 Task: Look for space in Nevinnomyssk, Russia from 10th July, 2023 to 25th July, 2023 for 3 adults, 1 child in price range Rs.15000 to Rs.25000. Place can be shared room with 2 bedrooms having 3 beds and 2 bathrooms. Property type can be house, flat, guest house. Amenities needed are: wifi, TV, free parkinig on premises, gym, breakfast. Booking option can be shelf check-in. Required host language is English.
Action: Mouse moved to (441, 99)
Screenshot: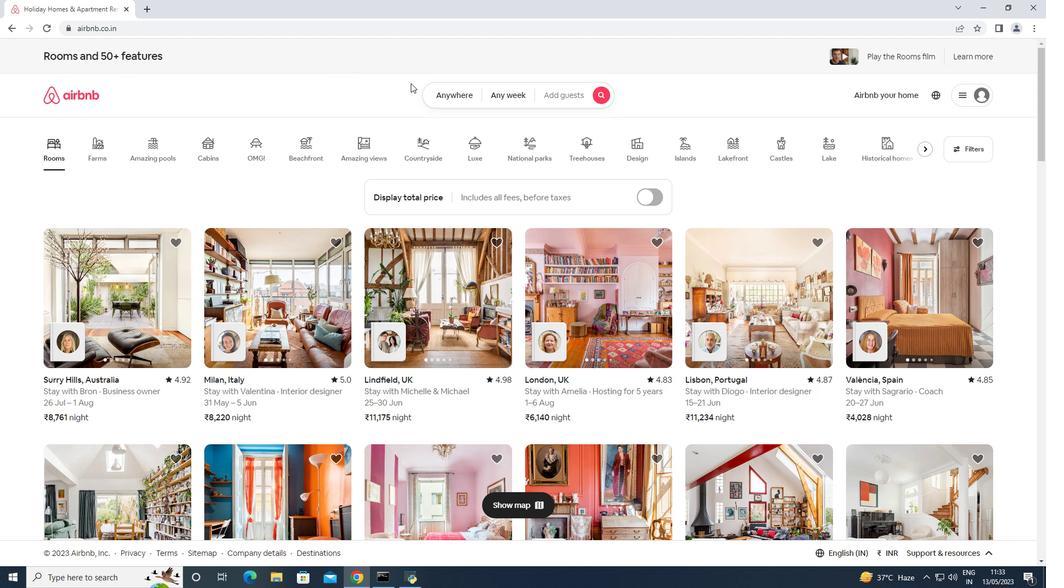 
Action: Mouse pressed left at (441, 99)
Screenshot: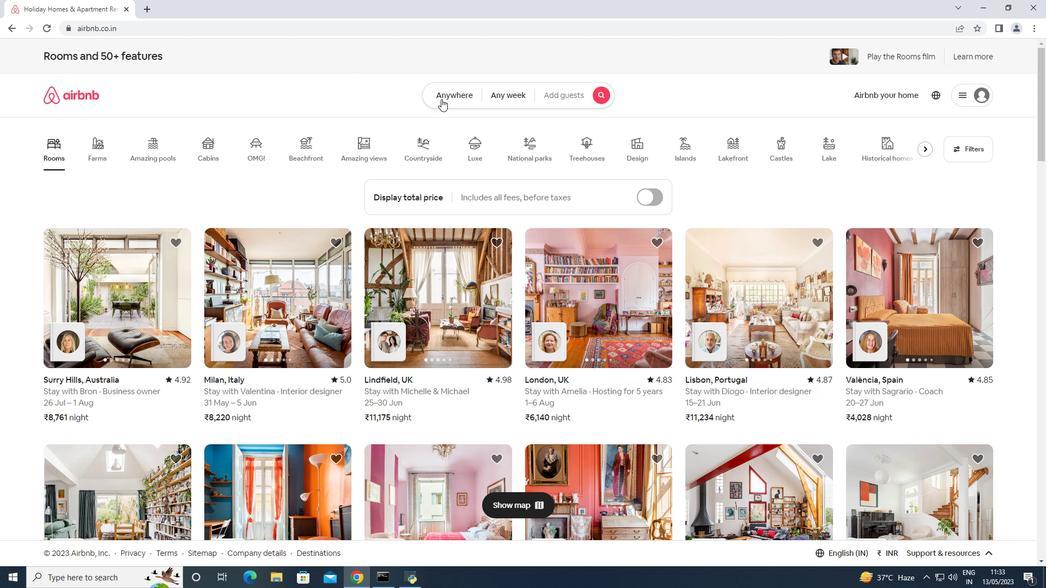 
Action: Mouse moved to (352, 133)
Screenshot: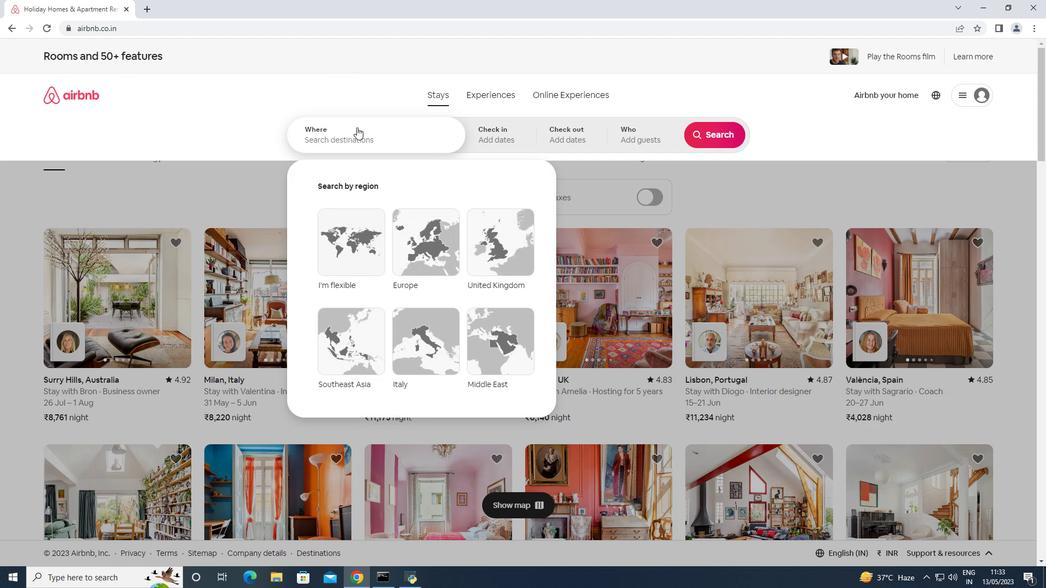 
Action: Mouse pressed left at (352, 133)
Screenshot: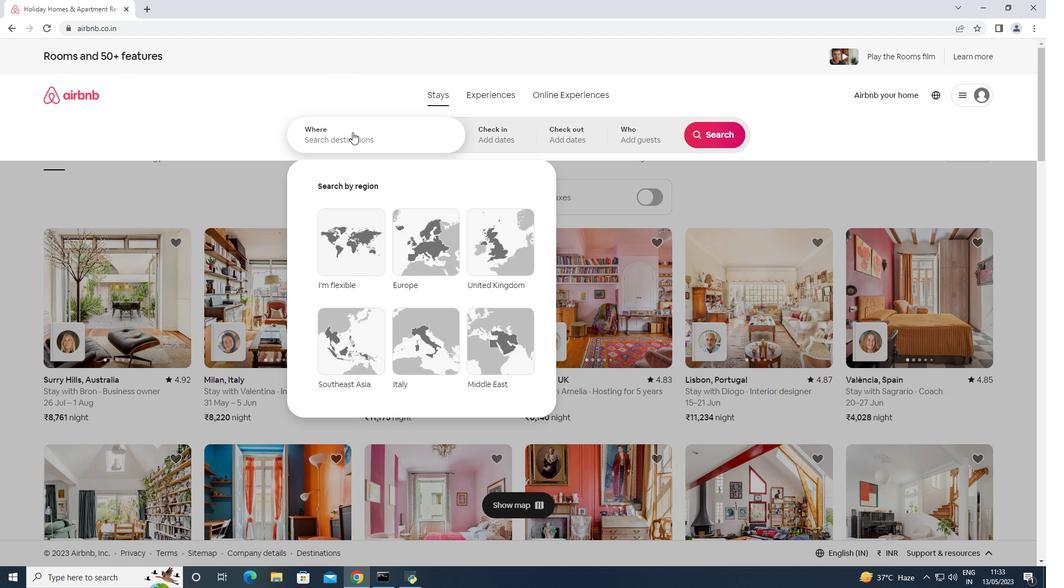 
Action: Mouse moved to (347, 133)
Screenshot: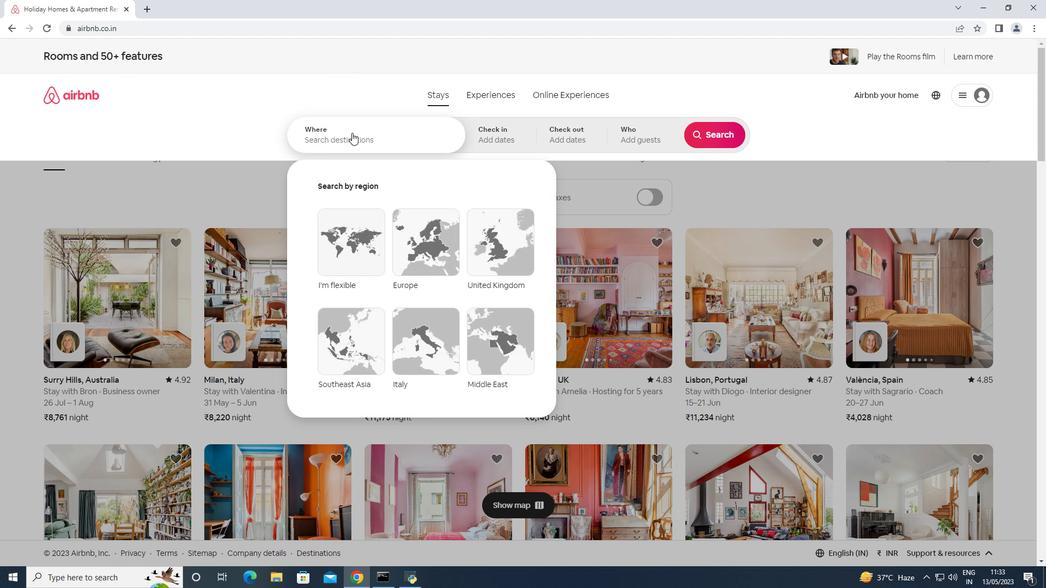 
Action: Key pressed <Key.shift>Nevinnomyssk,<Key.space><Key.shift>Russia<Key.enter>
Screenshot: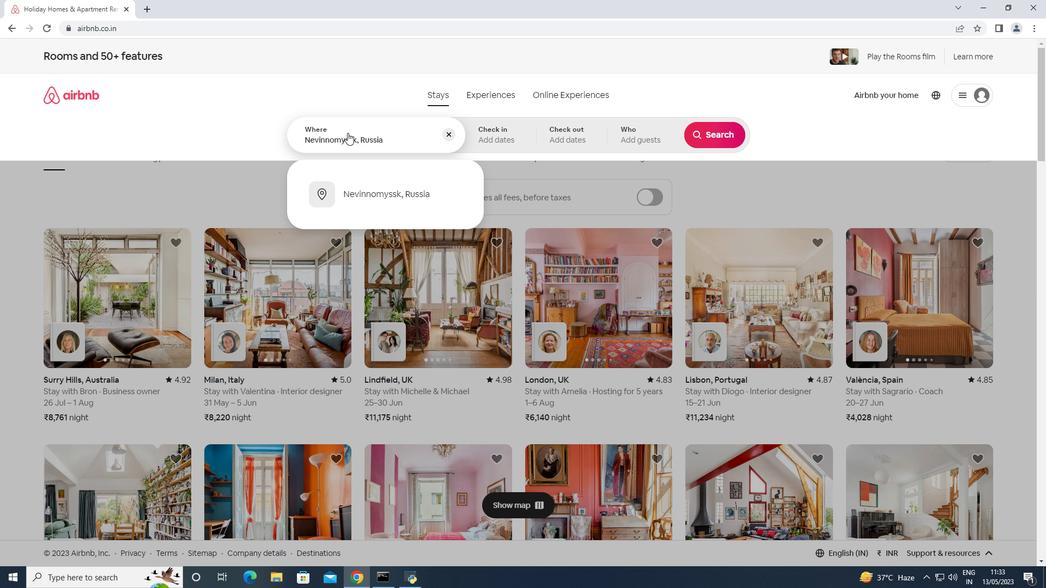 
Action: Mouse moved to (713, 218)
Screenshot: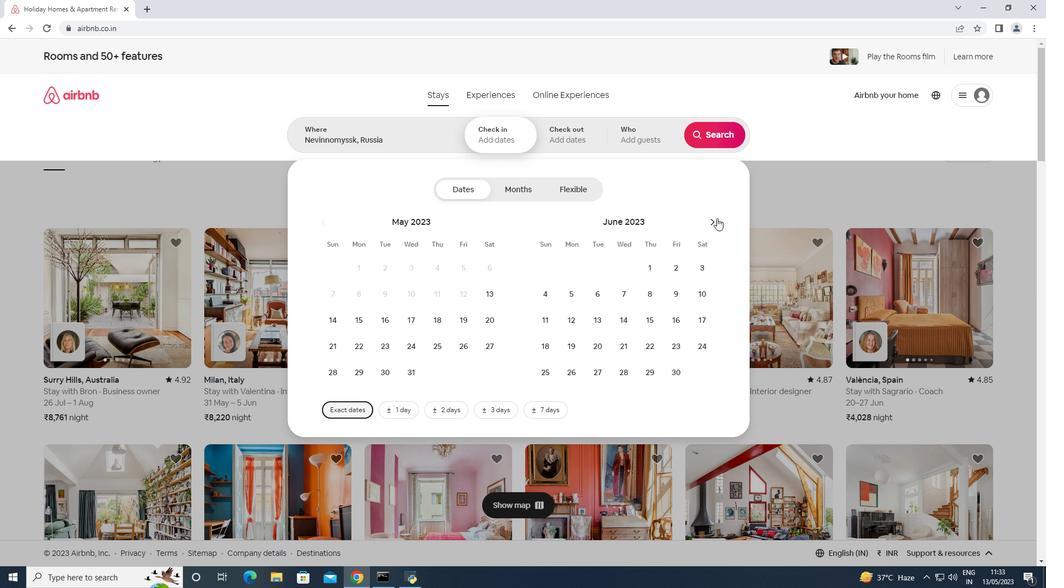 
Action: Mouse pressed left at (713, 218)
Screenshot: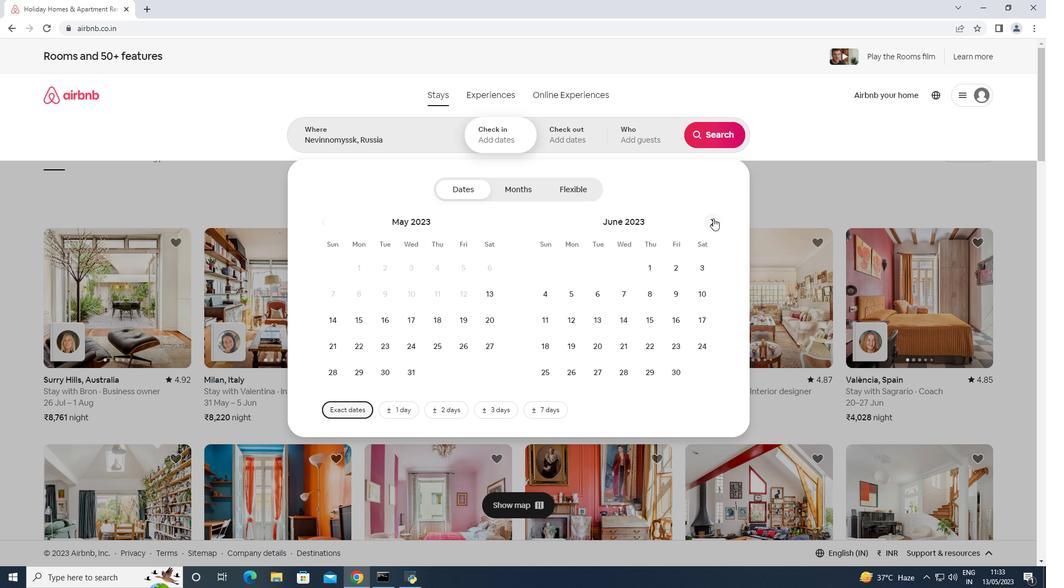 
Action: Mouse moved to (578, 315)
Screenshot: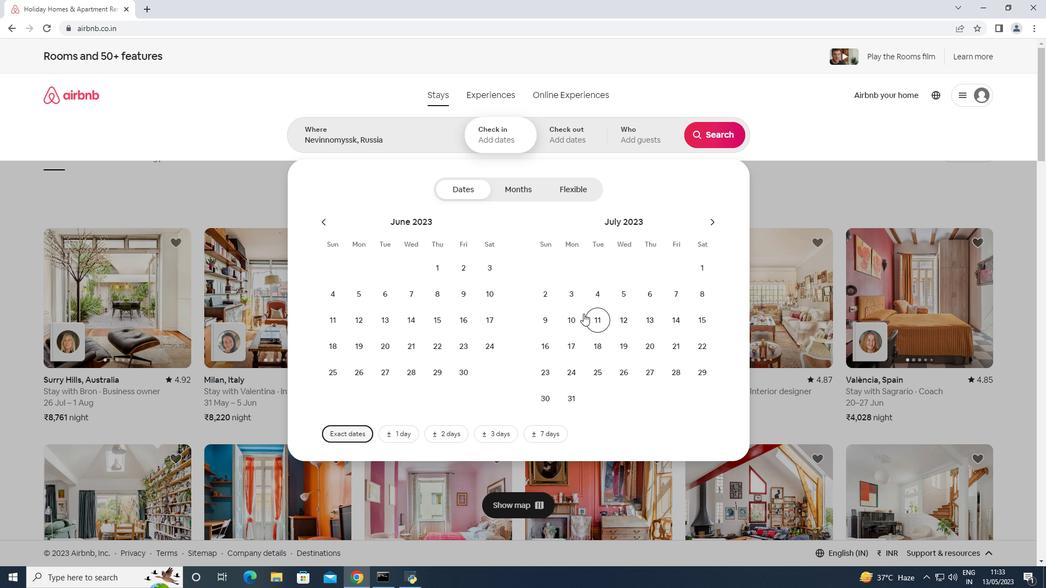 
Action: Mouse pressed left at (578, 315)
Screenshot: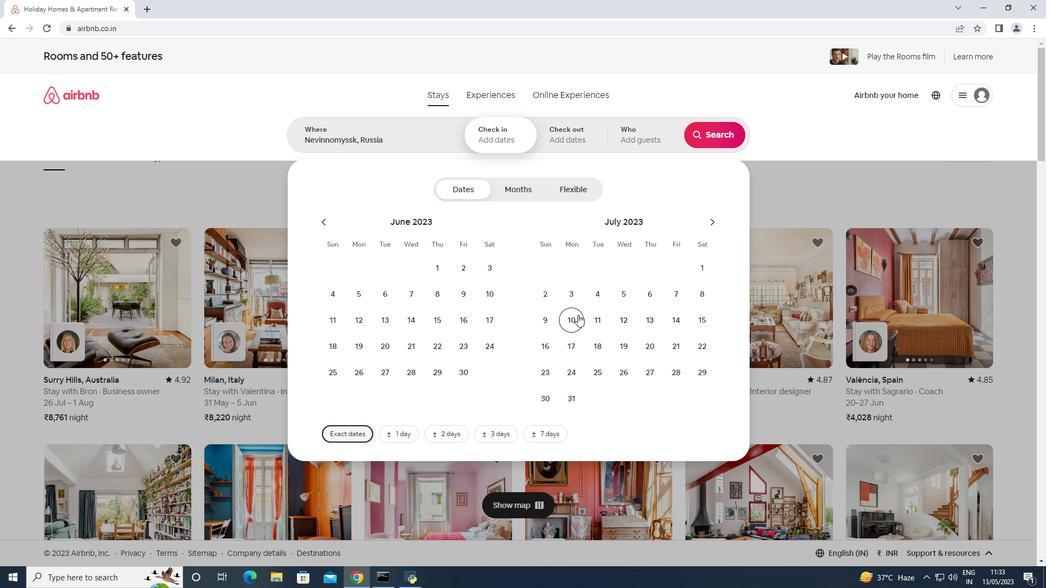 
Action: Mouse moved to (701, 325)
Screenshot: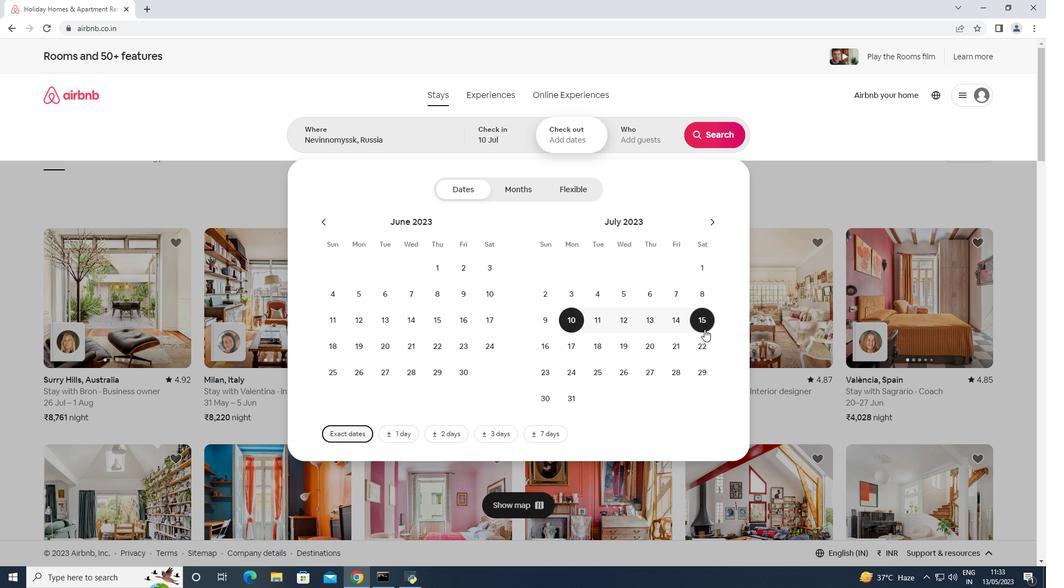 
Action: Mouse pressed left at (701, 325)
Screenshot: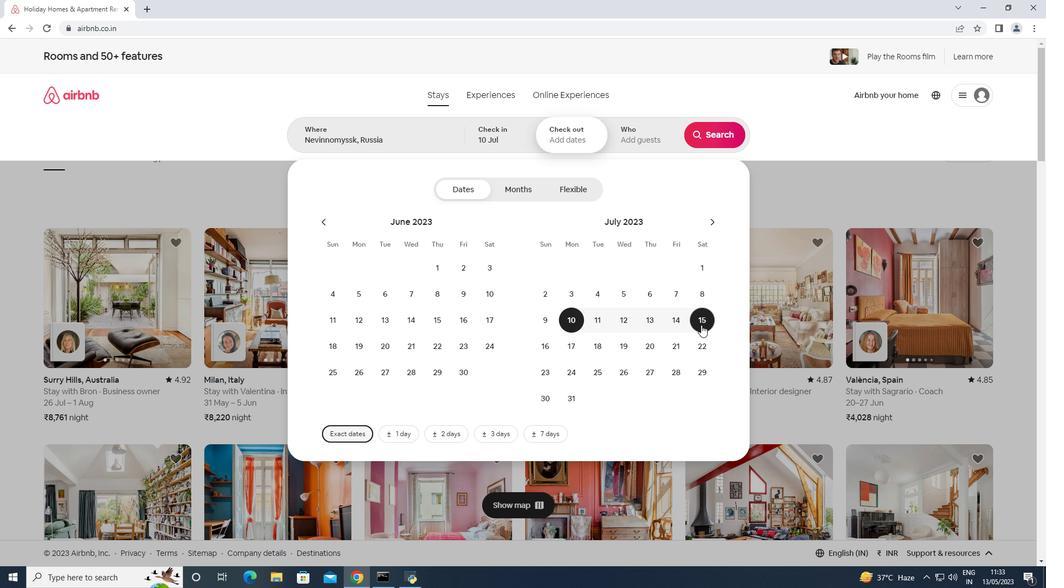 
Action: Mouse moved to (591, 375)
Screenshot: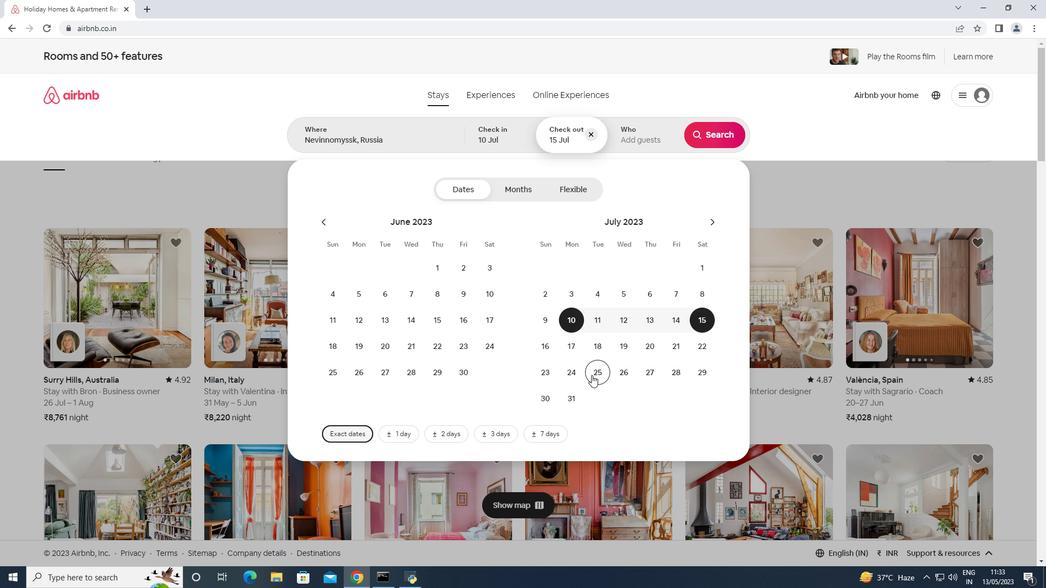 
Action: Mouse pressed left at (591, 375)
Screenshot: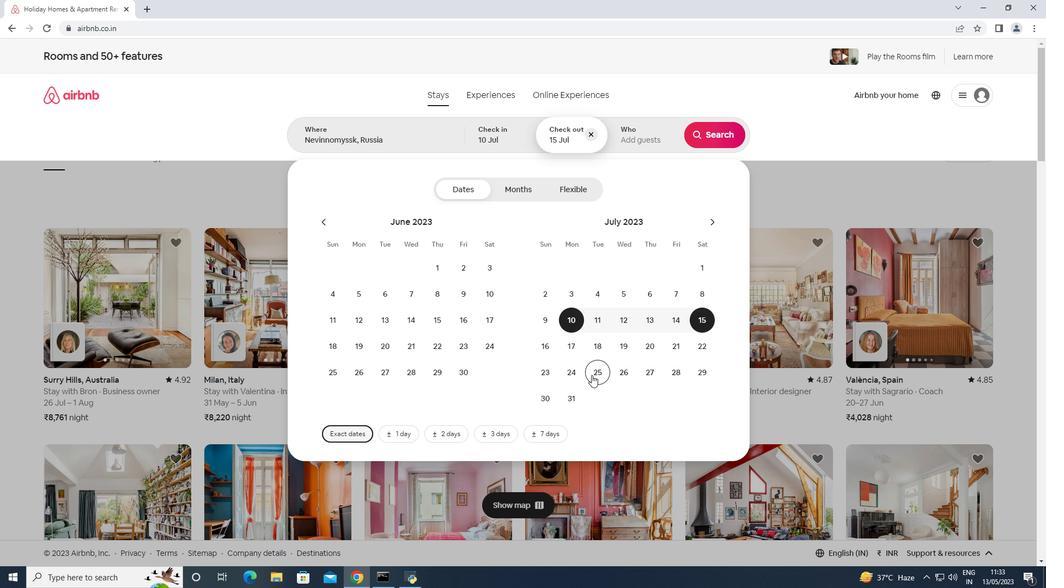 
Action: Mouse moved to (648, 143)
Screenshot: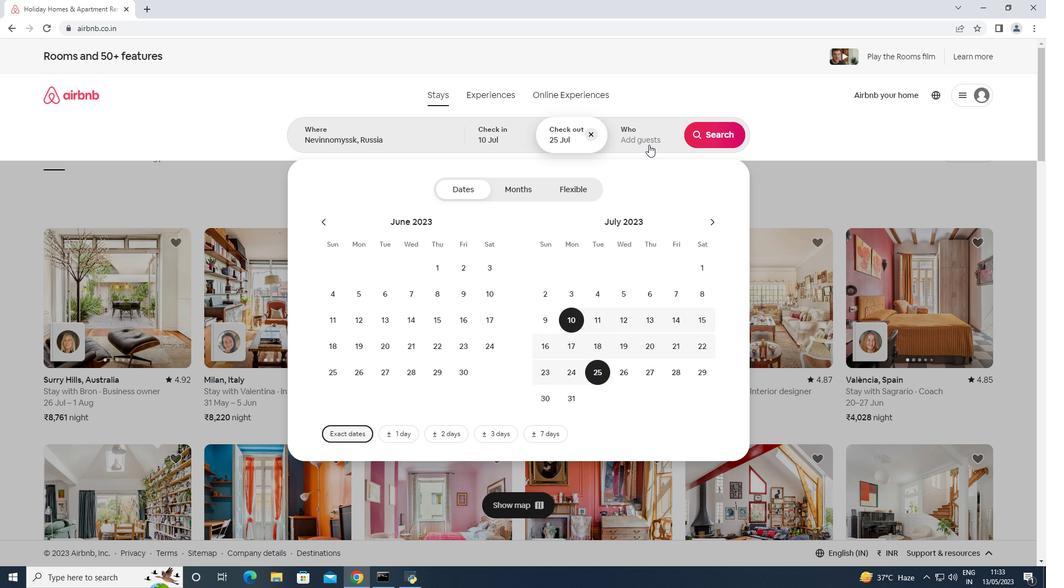 
Action: Mouse pressed left at (648, 143)
Screenshot: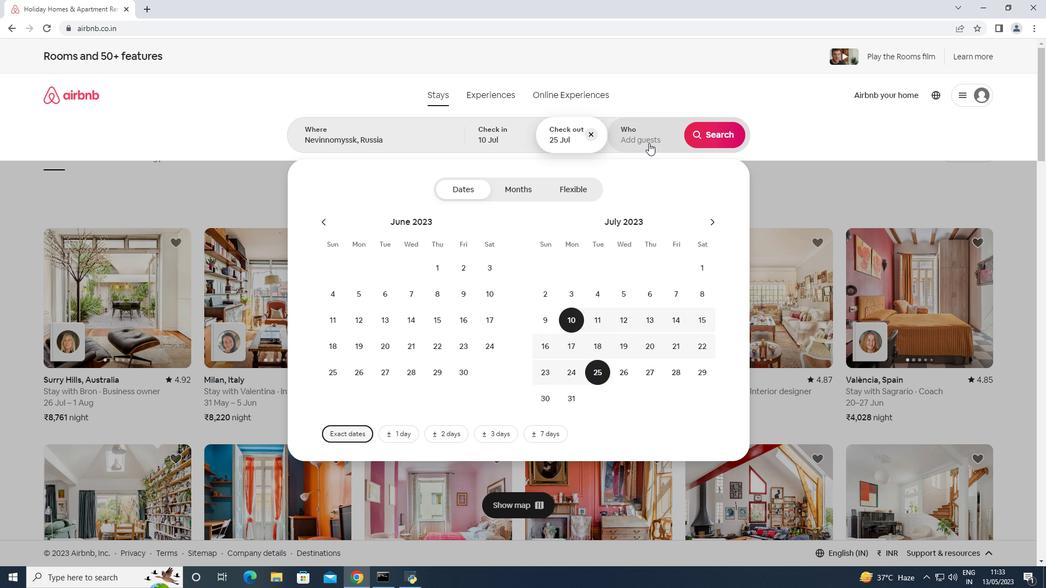 
Action: Mouse moved to (722, 197)
Screenshot: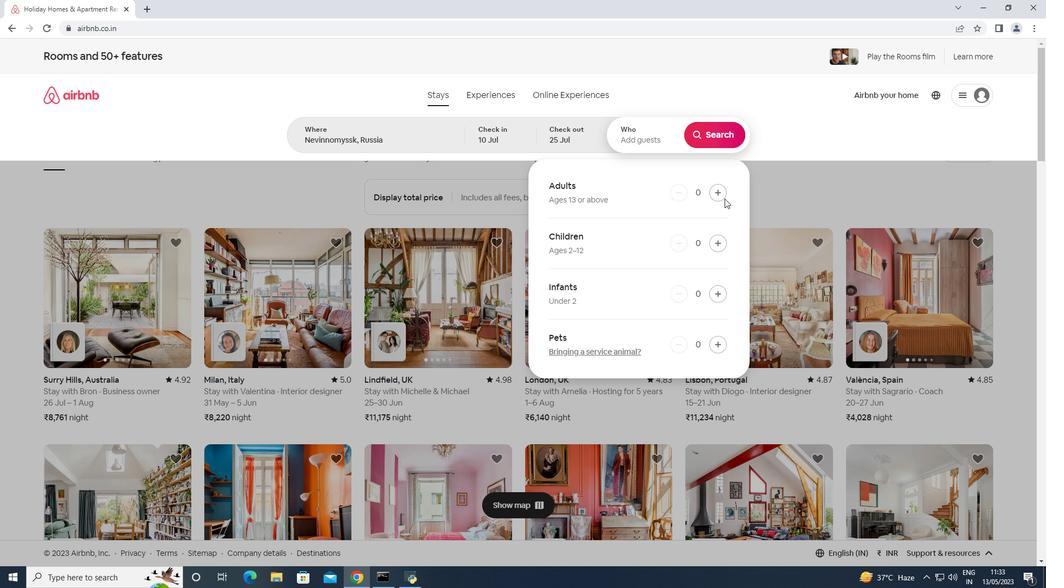 
Action: Mouse pressed left at (722, 197)
Screenshot: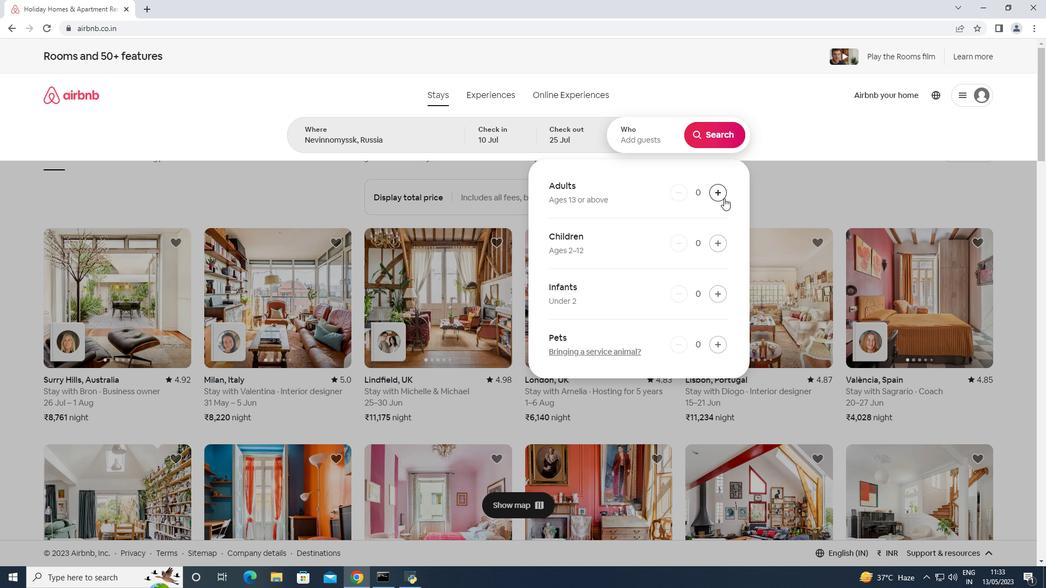 
Action: Mouse pressed left at (722, 197)
Screenshot: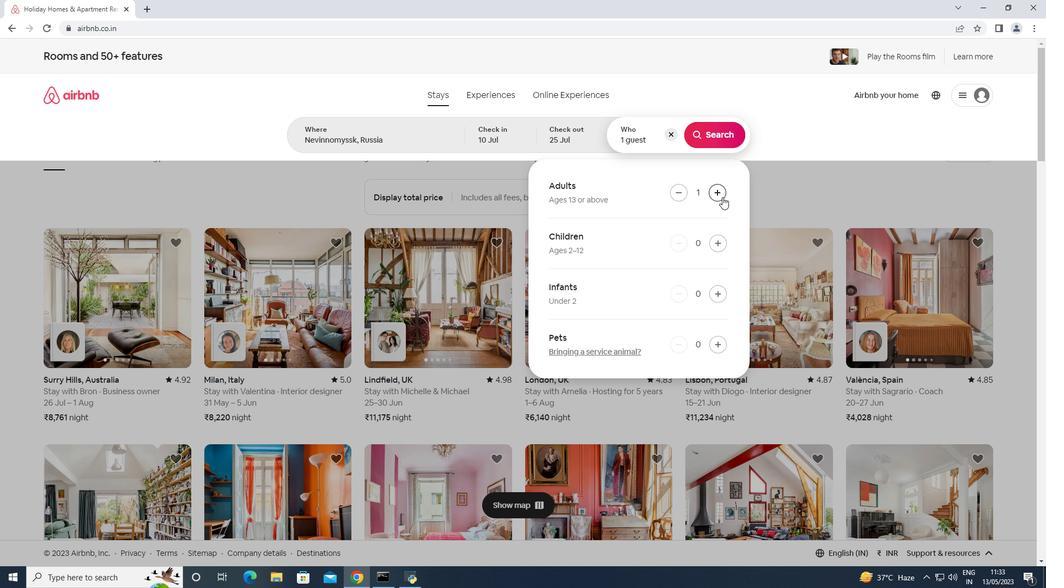 
Action: Mouse pressed left at (722, 197)
Screenshot: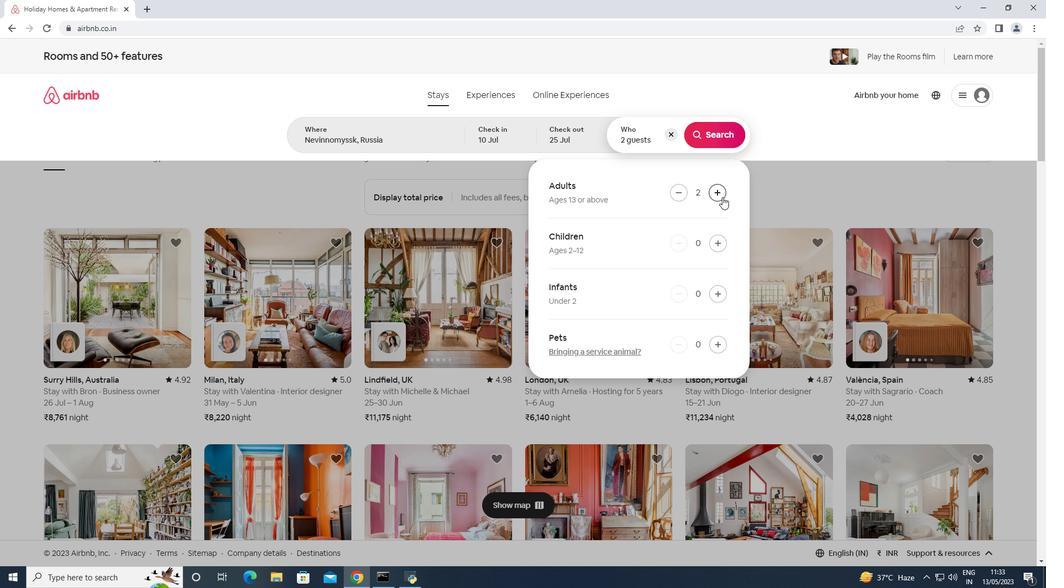 
Action: Mouse moved to (716, 236)
Screenshot: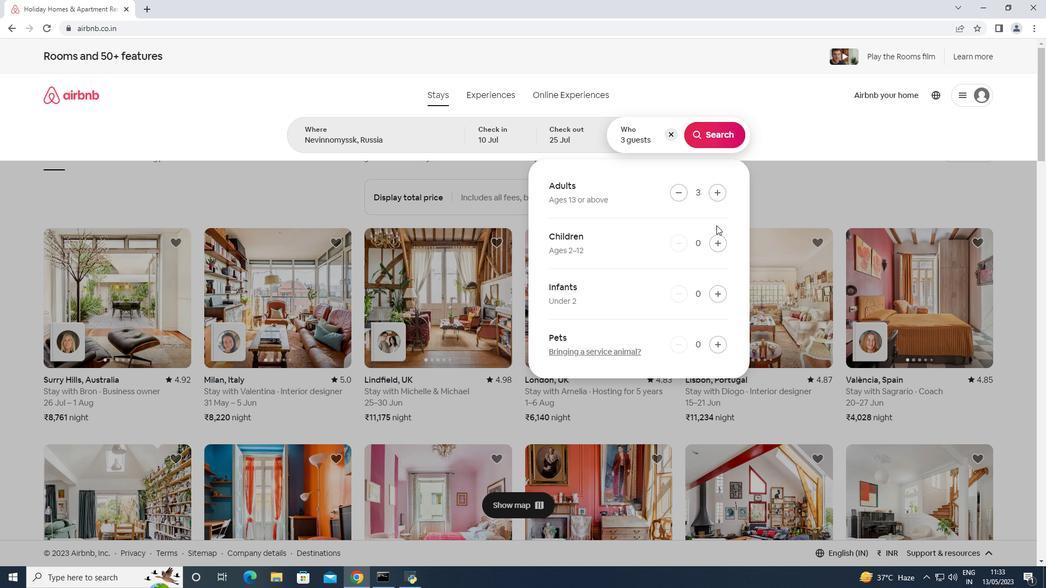 
Action: Mouse pressed left at (716, 236)
Screenshot: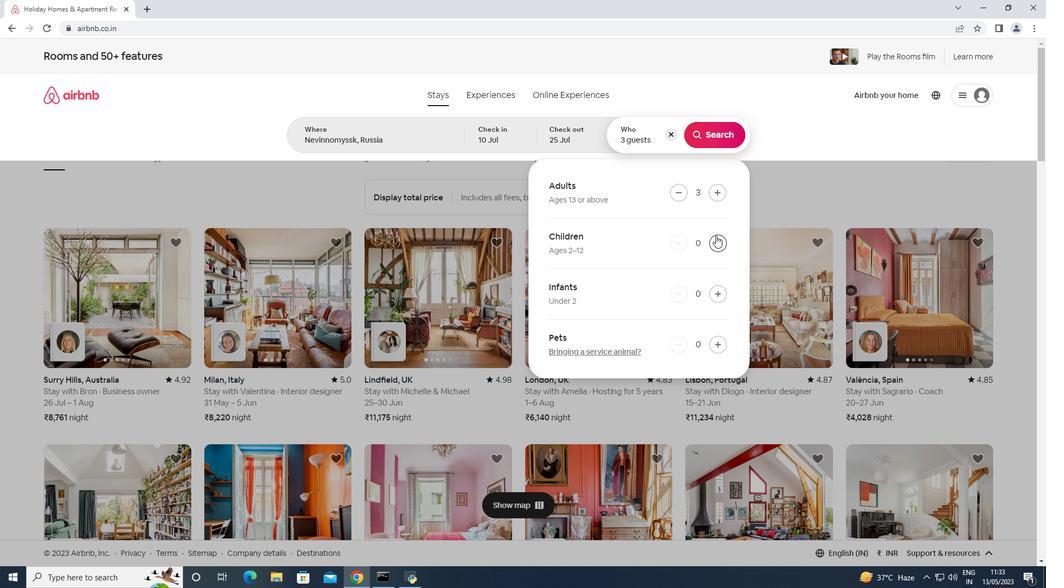 
Action: Mouse moved to (716, 140)
Screenshot: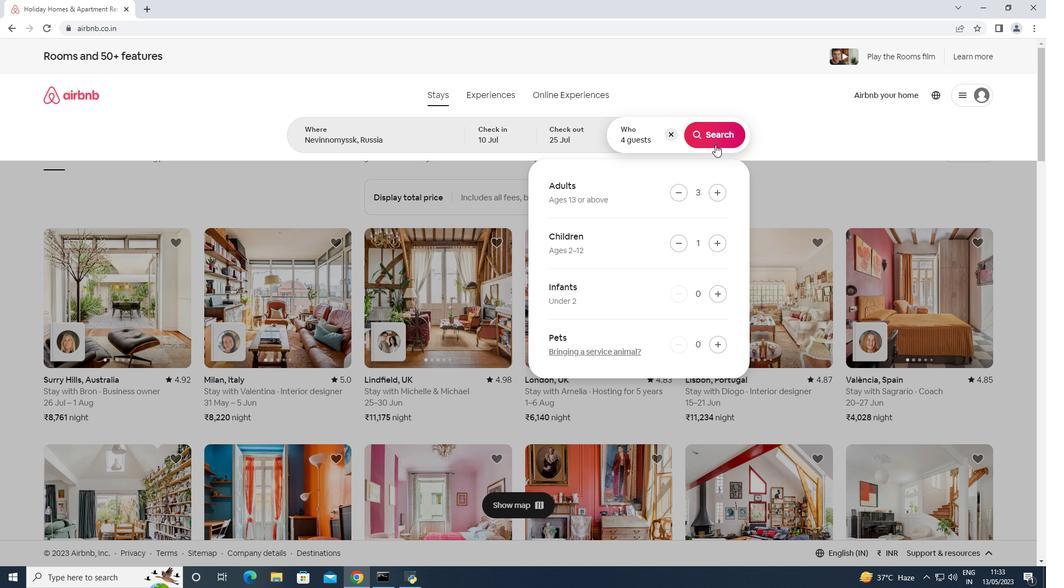 
Action: Mouse pressed left at (716, 140)
Screenshot: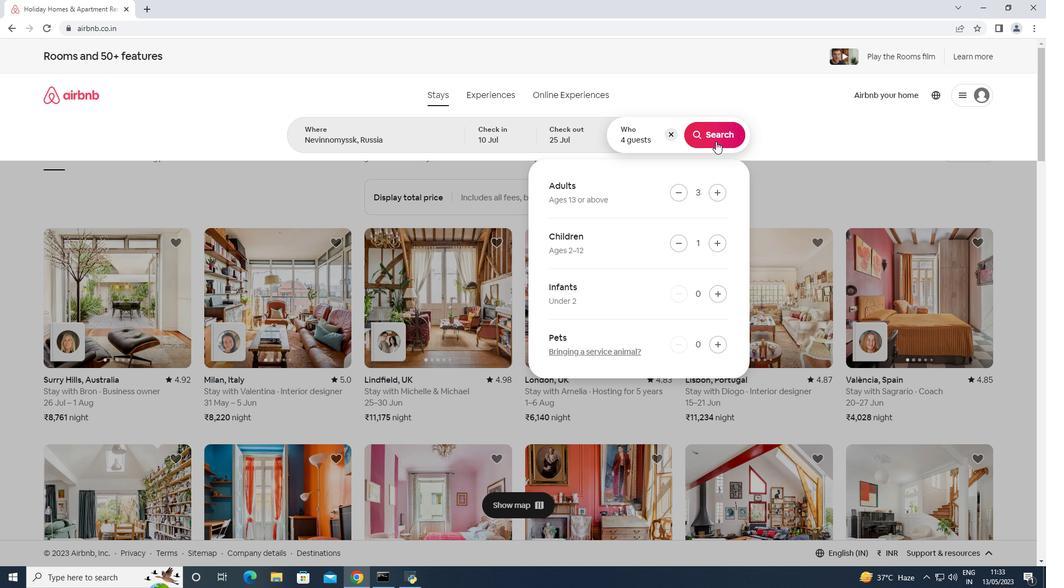 
Action: Mouse moved to (987, 106)
Screenshot: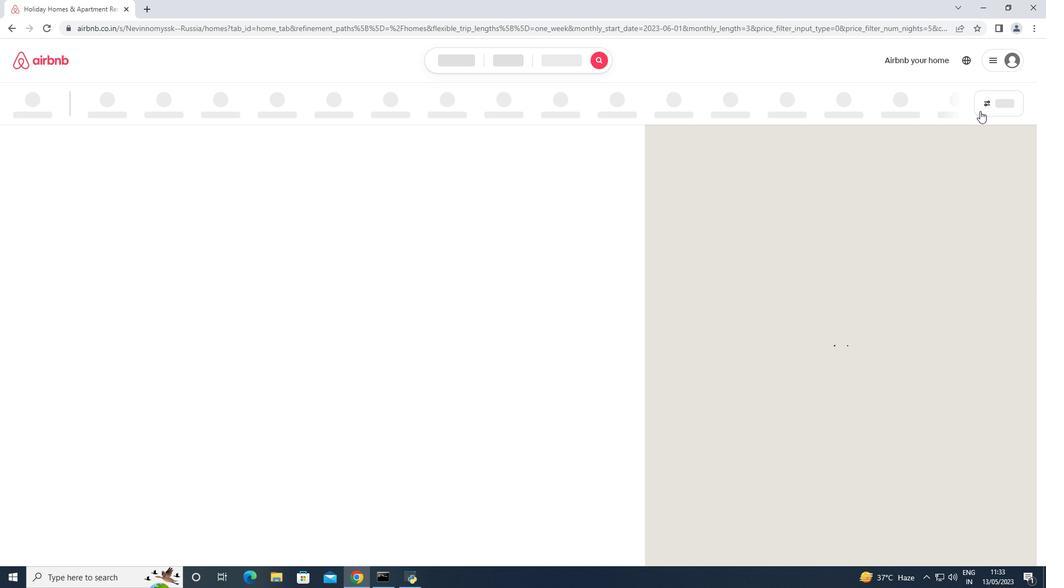 
Action: Mouse pressed left at (987, 106)
Screenshot: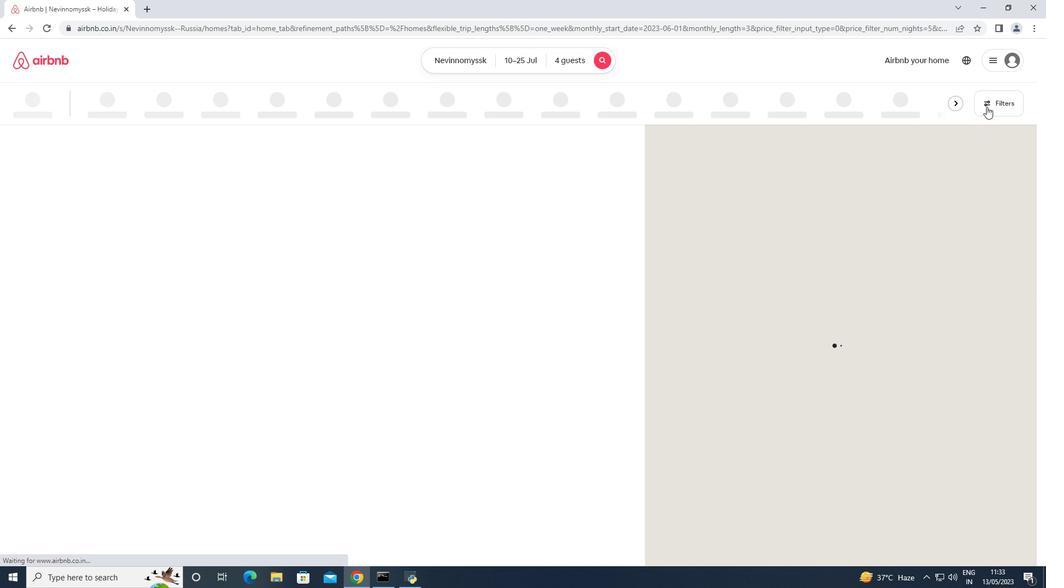 
Action: Mouse moved to (414, 364)
Screenshot: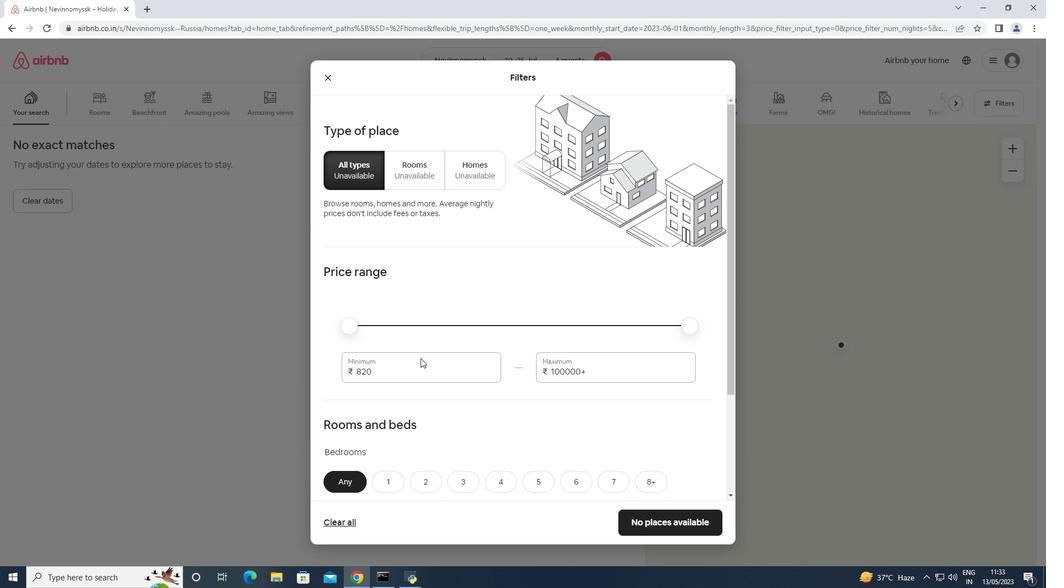 
Action: Mouse pressed left at (414, 364)
Screenshot: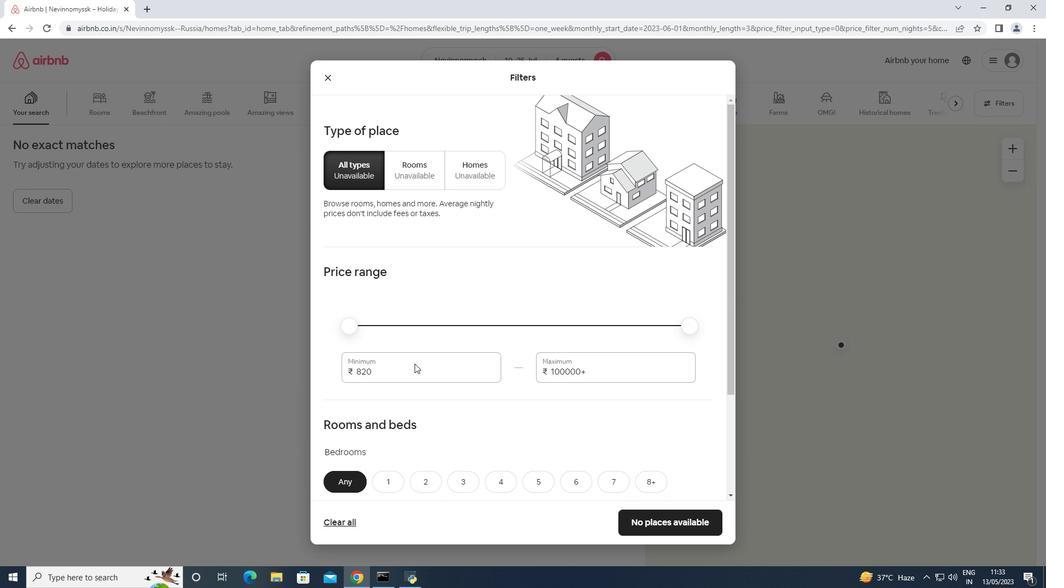
Action: Mouse pressed left at (414, 364)
Screenshot: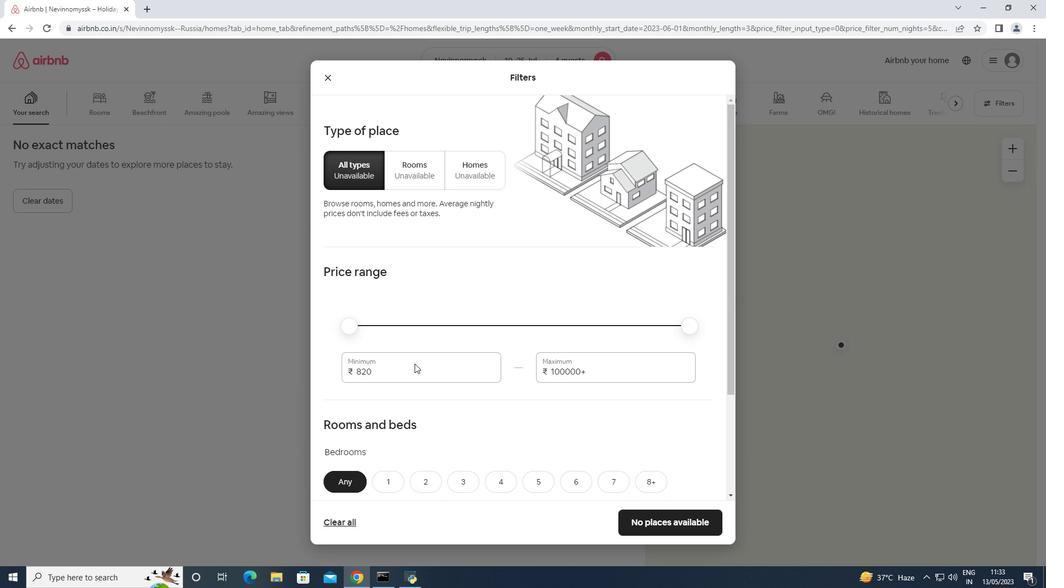 
Action: Key pressed <Key.backspace><Key.backspace><Key.backspace>15000<Key.tab>25000
Screenshot: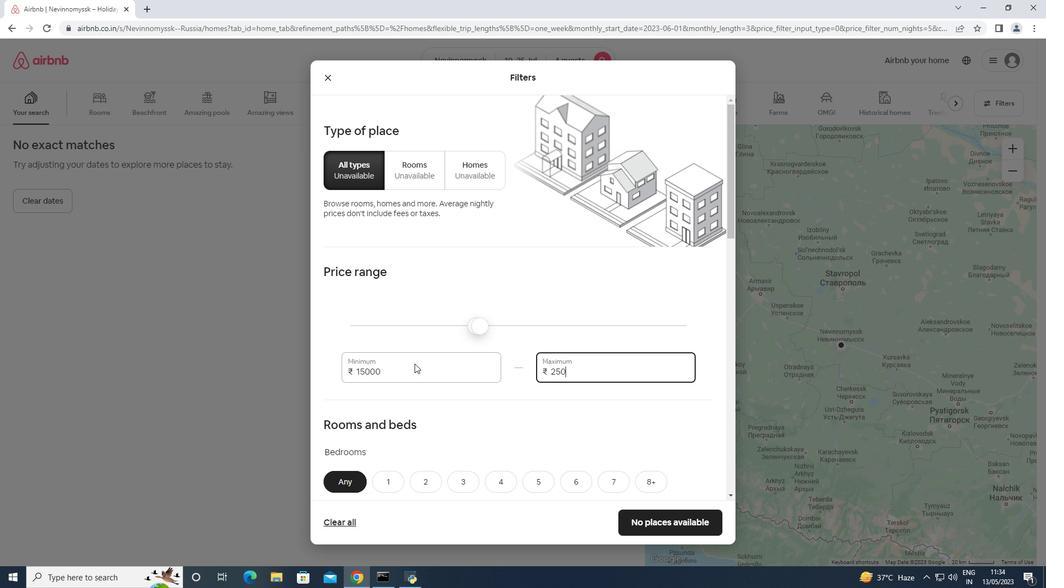 
Action: Mouse scrolled (414, 363) with delta (0, 0)
Screenshot: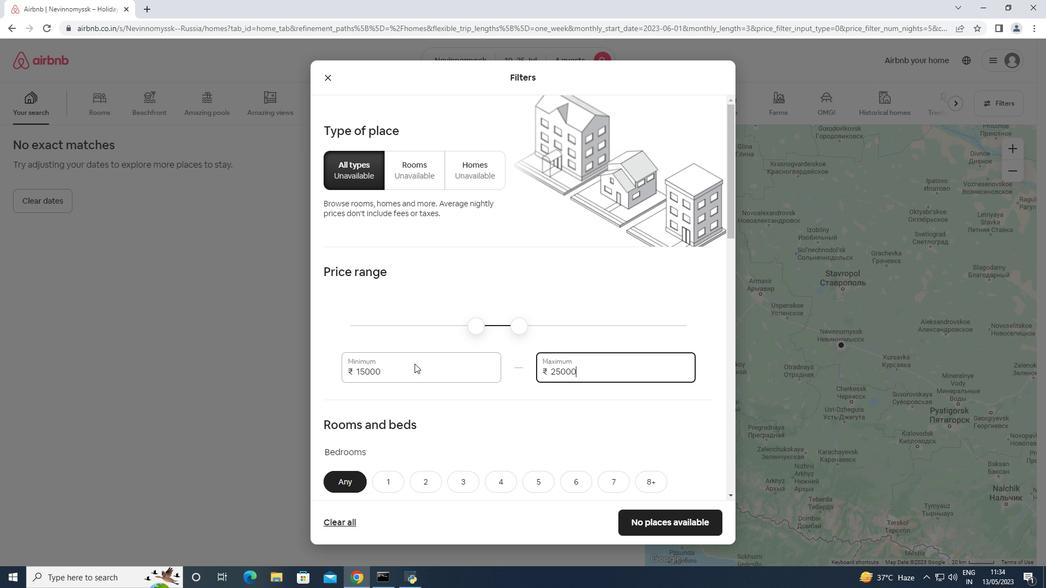 
Action: Mouse scrolled (414, 363) with delta (0, 0)
Screenshot: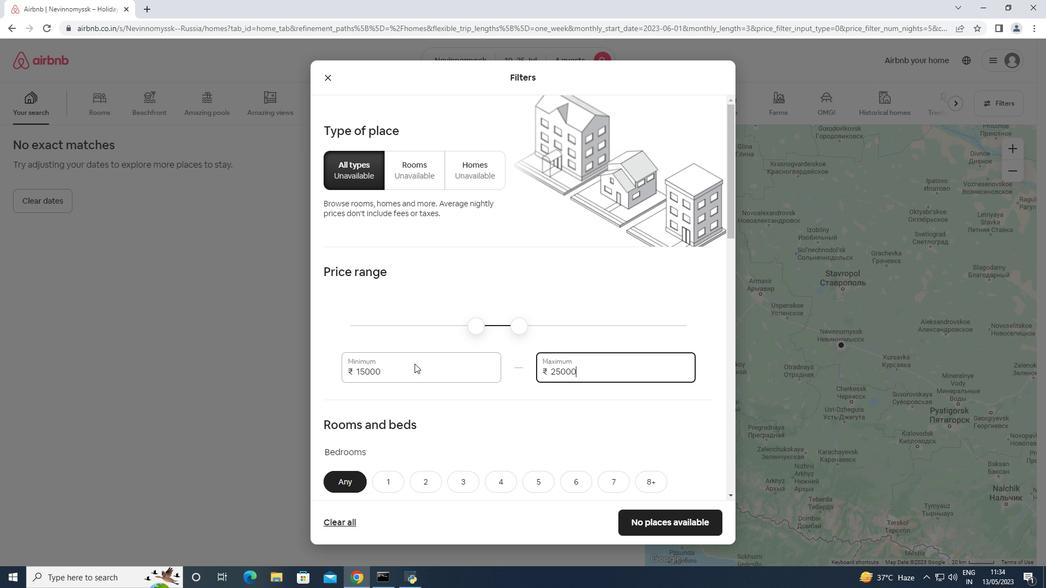 
Action: Mouse scrolled (414, 363) with delta (0, 0)
Screenshot: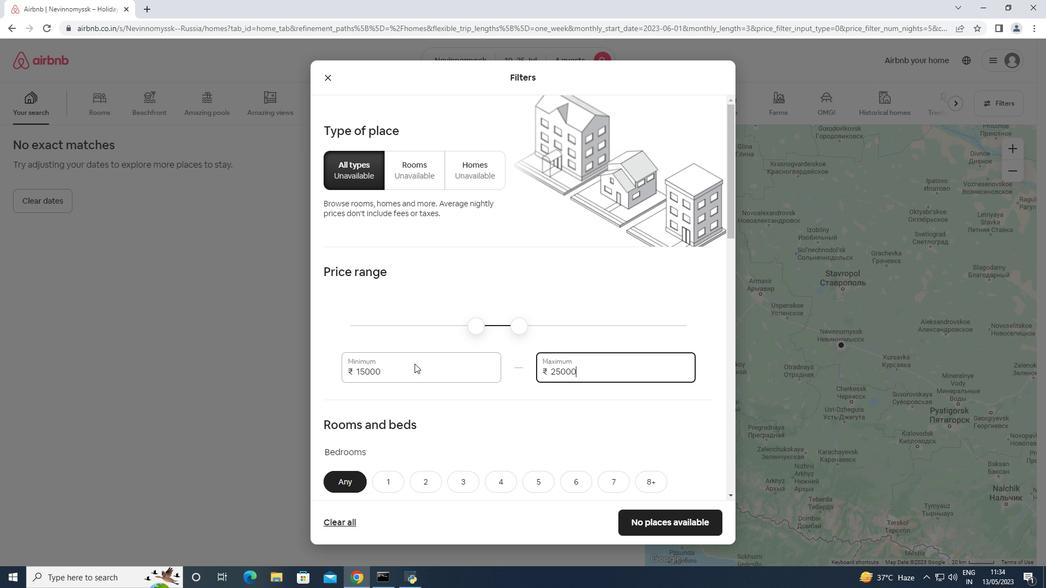 
Action: Mouse scrolled (414, 363) with delta (0, 0)
Screenshot: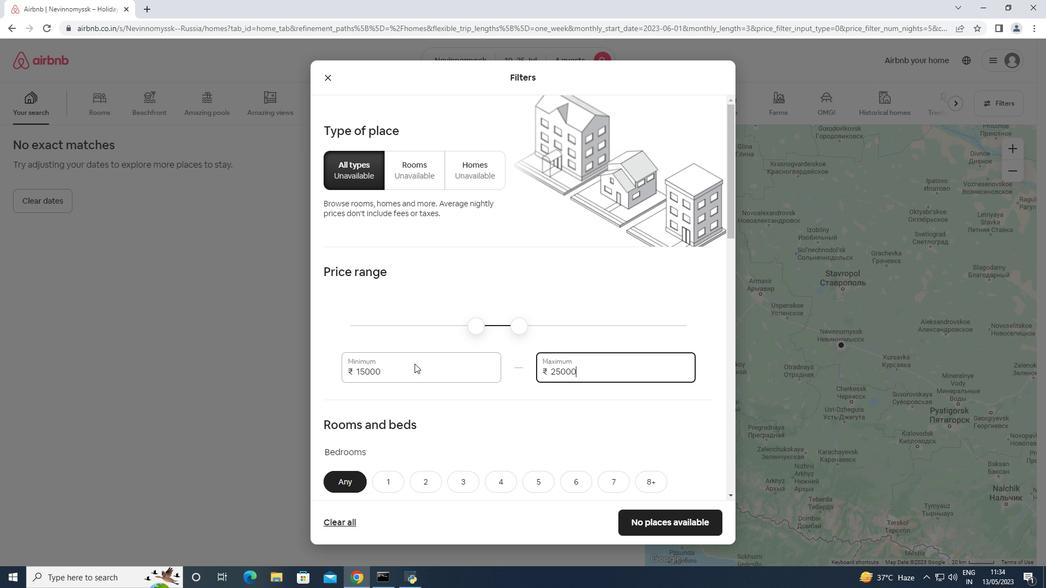 
Action: Mouse moved to (422, 261)
Screenshot: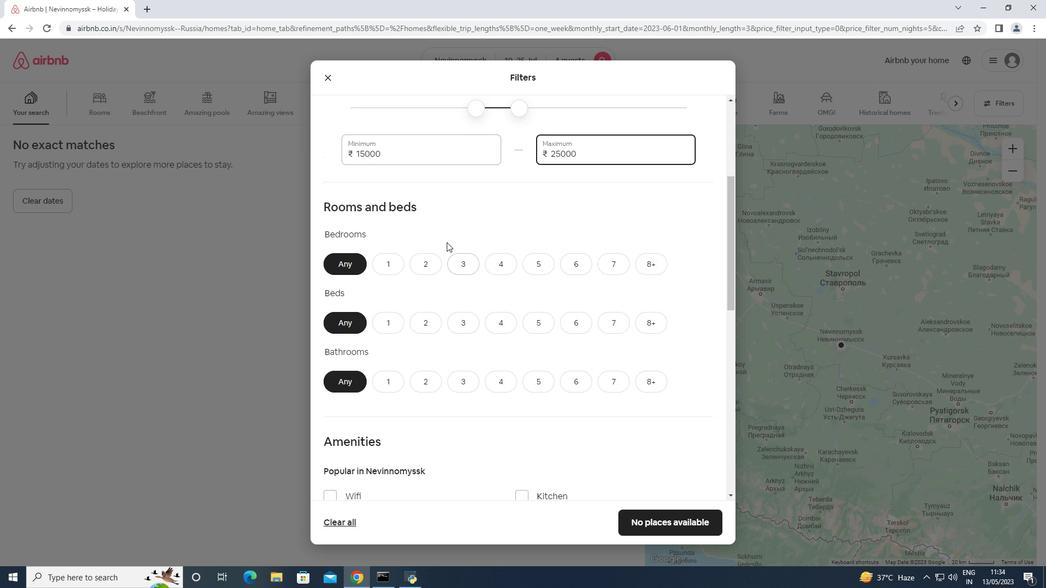 
Action: Mouse pressed left at (422, 261)
Screenshot: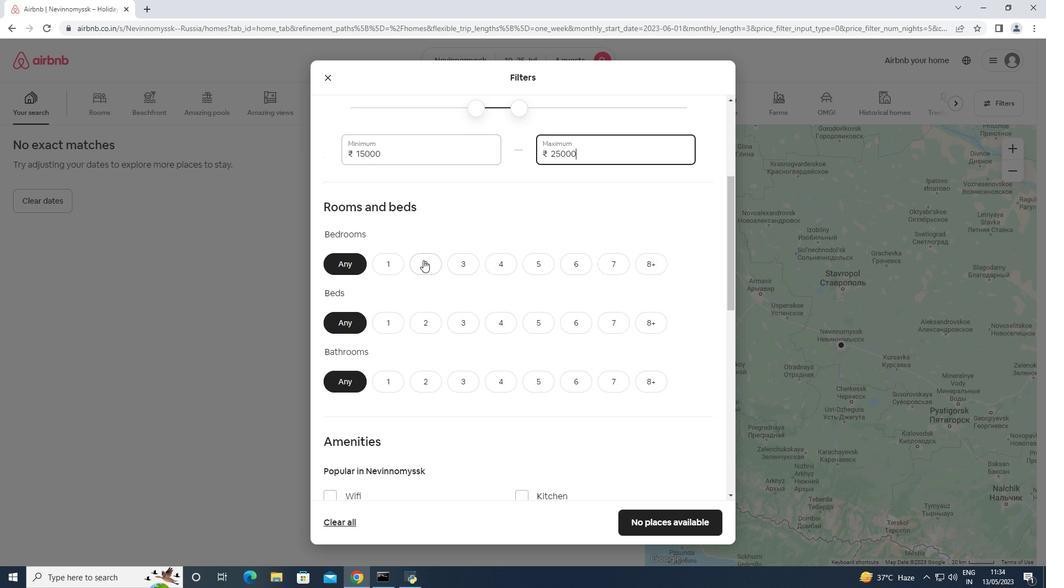 
Action: Mouse moved to (426, 328)
Screenshot: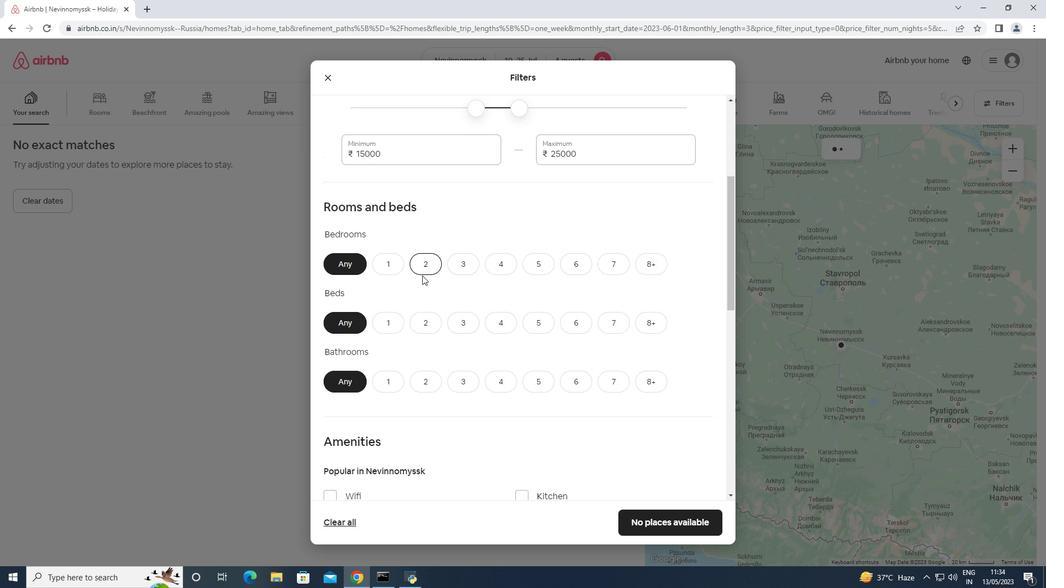
Action: Mouse pressed left at (426, 328)
Screenshot: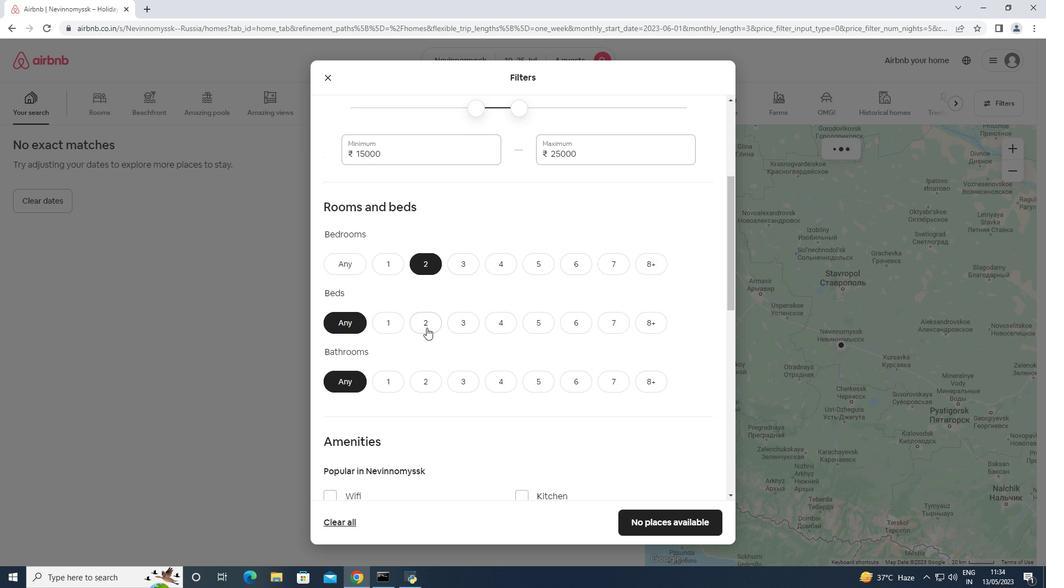 
Action: Mouse moved to (431, 375)
Screenshot: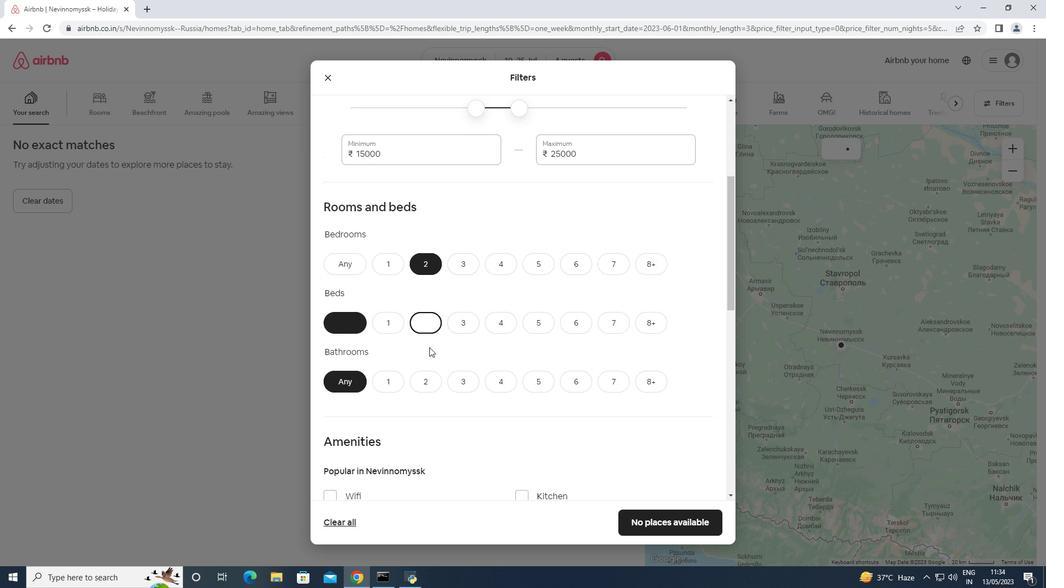 
Action: Mouse pressed left at (431, 375)
Screenshot: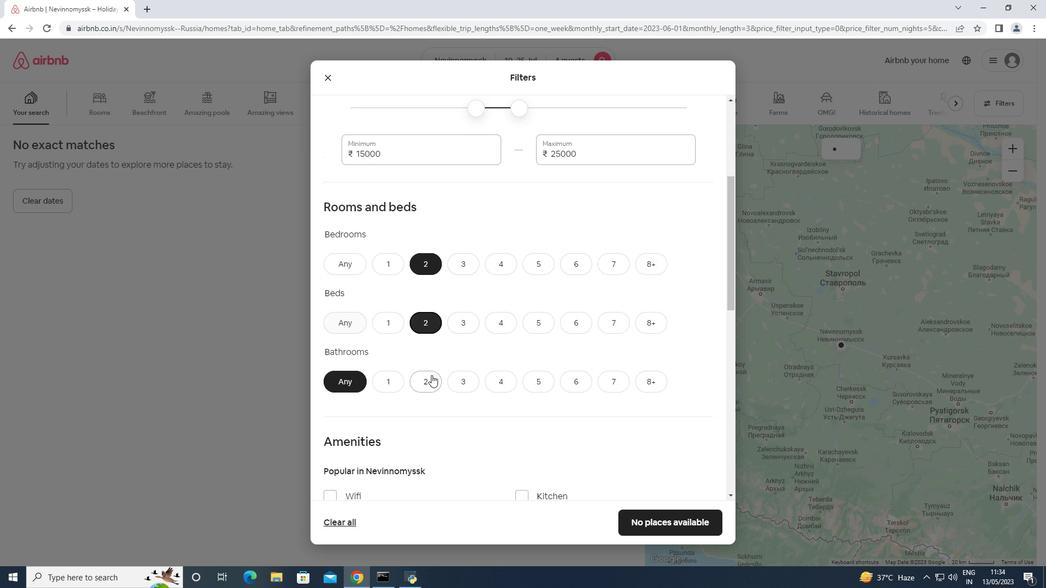 
Action: Mouse moved to (433, 370)
Screenshot: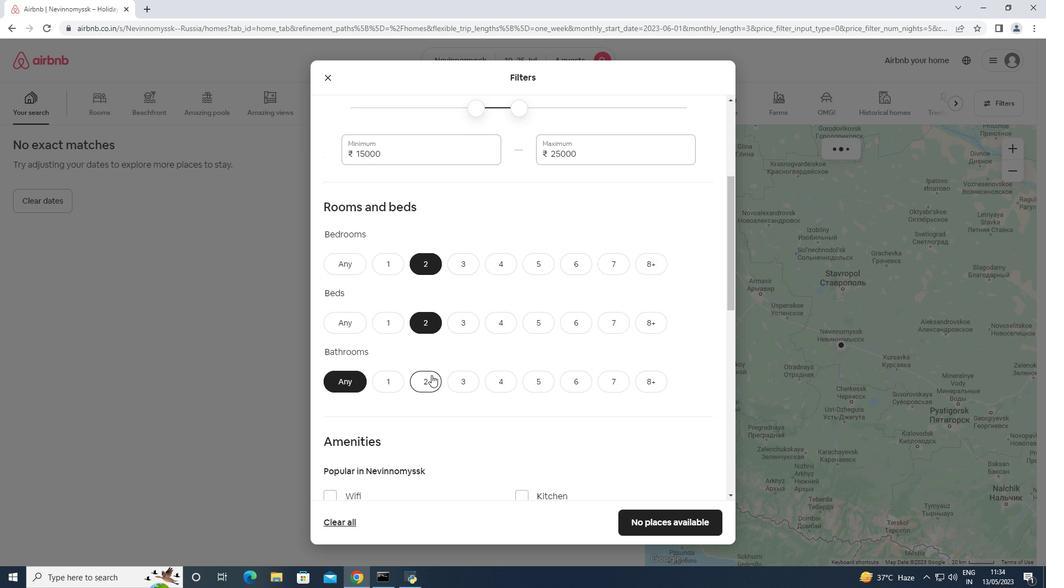 
Action: Mouse scrolled (433, 370) with delta (0, 0)
Screenshot: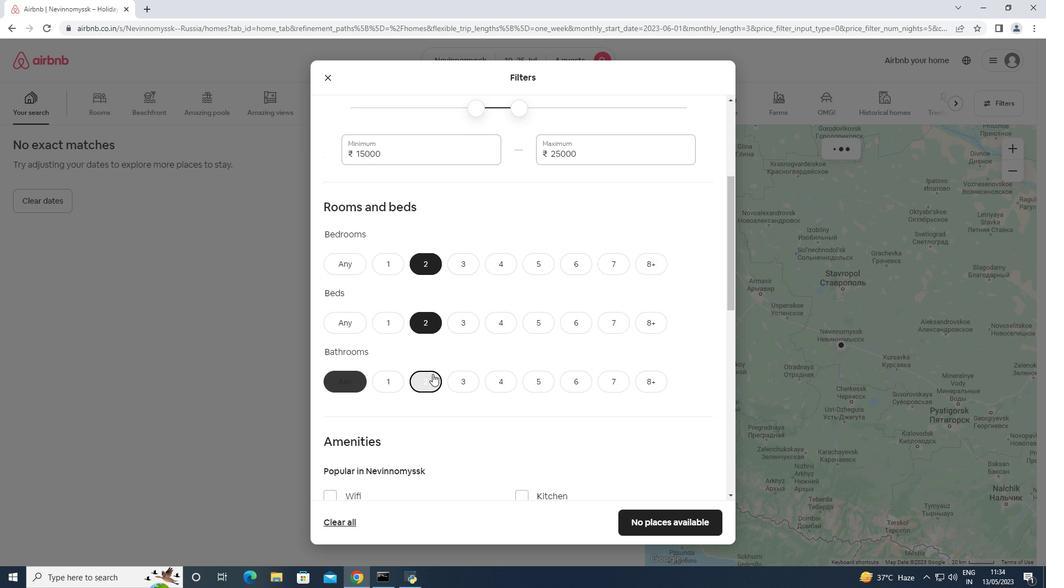 
Action: Mouse scrolled (433, 370) with delta (0, 0)
Screenshot: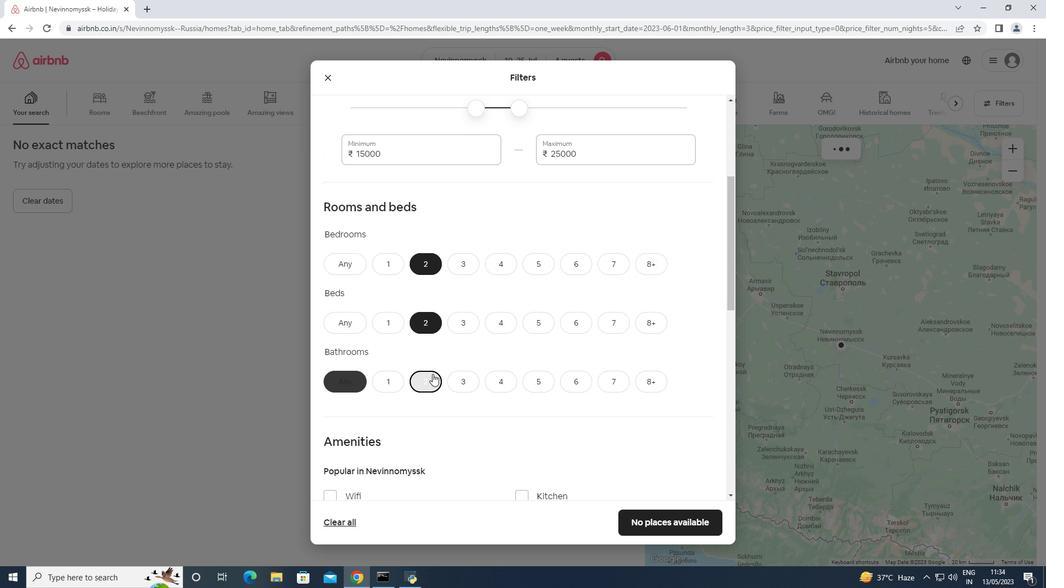 
Action: Mouse scrolled (433, 370) with delta (0, 0)
Screenshot: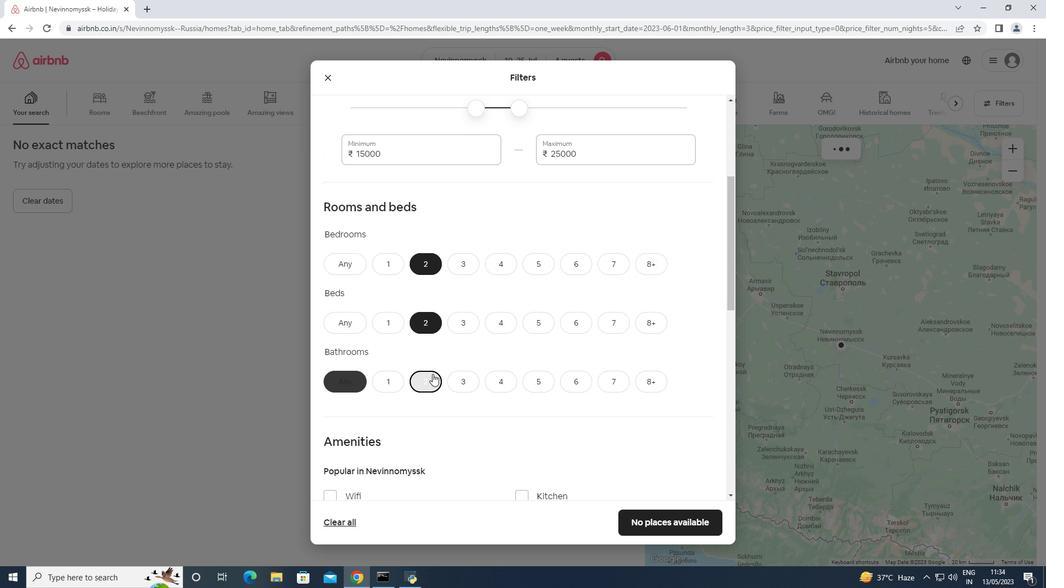 
Action: Mouse scrolled (433, 370) with delta (0, 0)
Screenshot: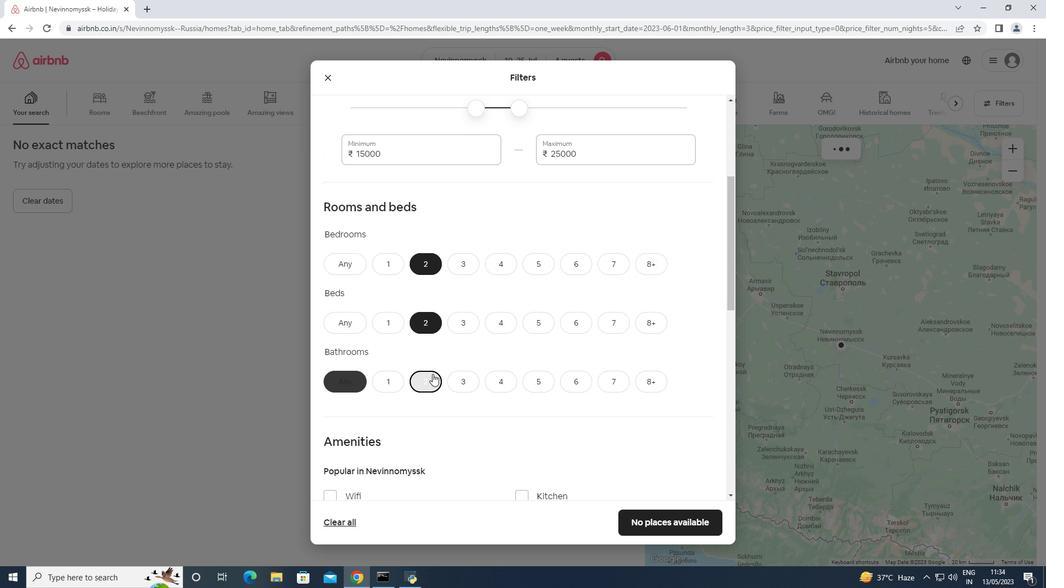 
Action: Mouse moved to (361, 350)
Screenshot: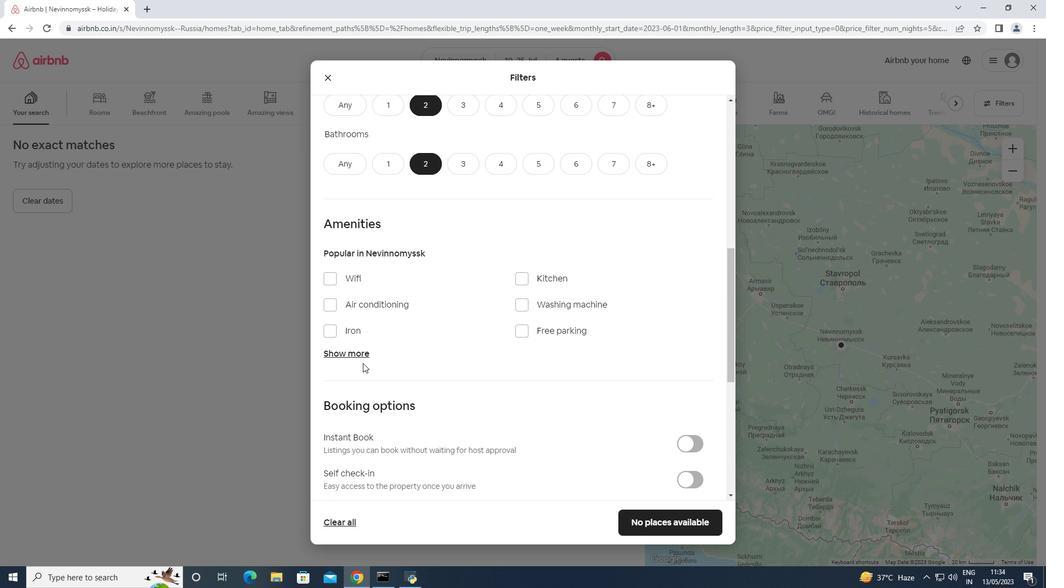 
Action: Mouse pressed left at (361, 350)
Screenshot: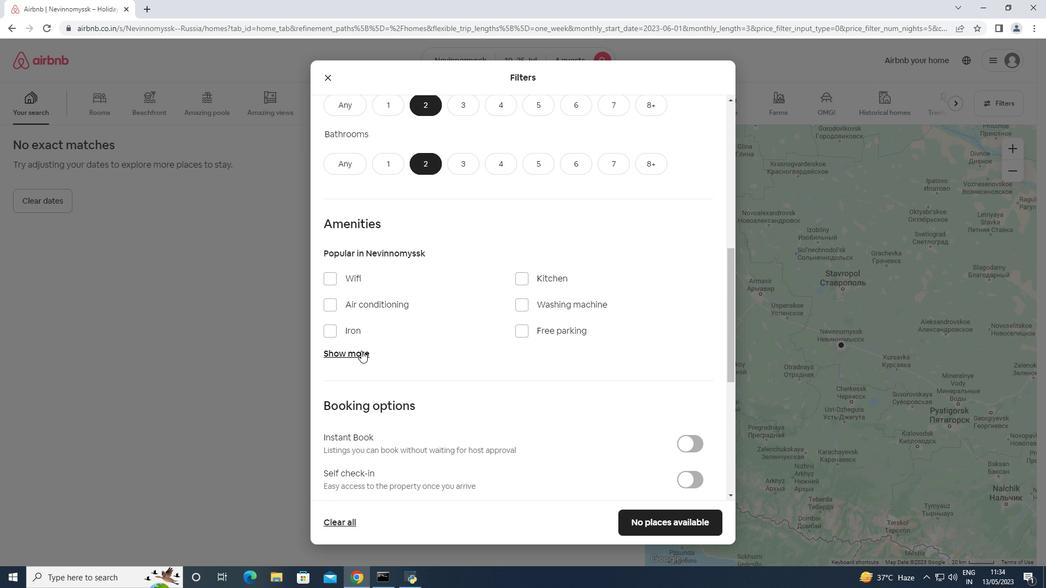 
Action: Mouse moved to (358, 276)
Screenshot: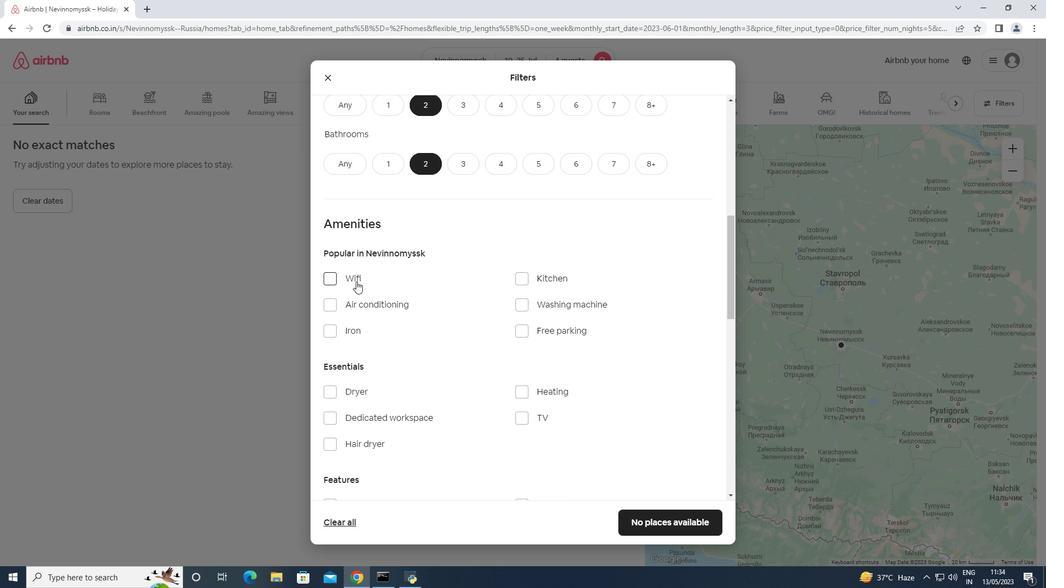 
Action: Mouse pressed left at (358, 276)
Screenshot: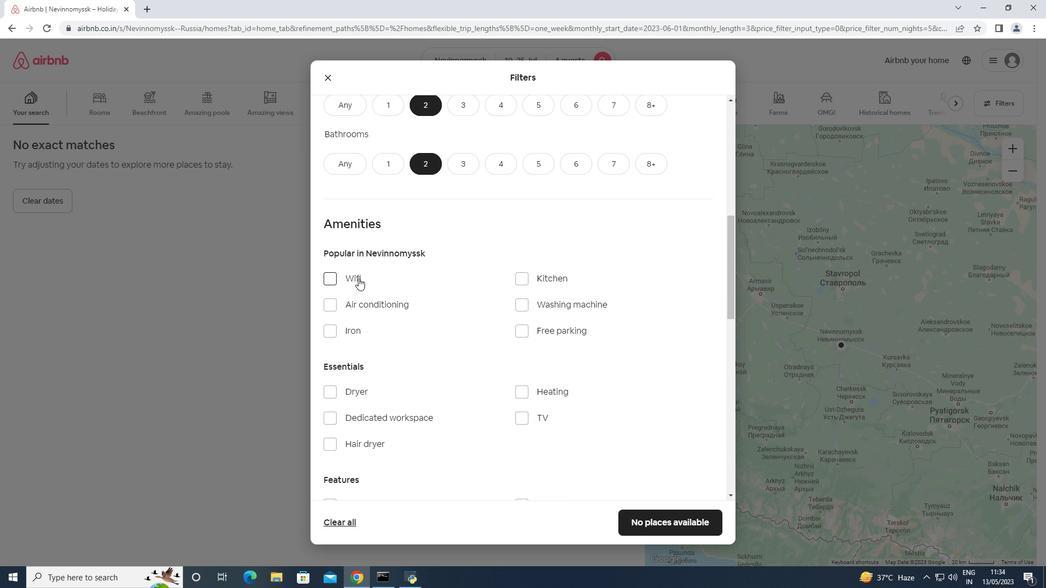 
Action: Mouse moved to (521, 327)
Screenshot: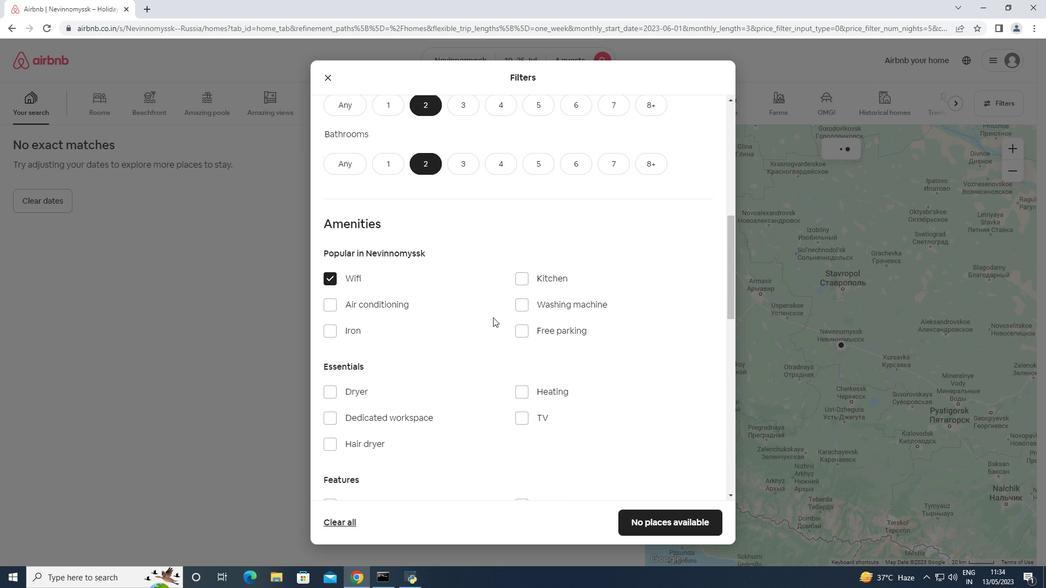 
Action: Mouse pressed left at (521, 327)
Screenshot: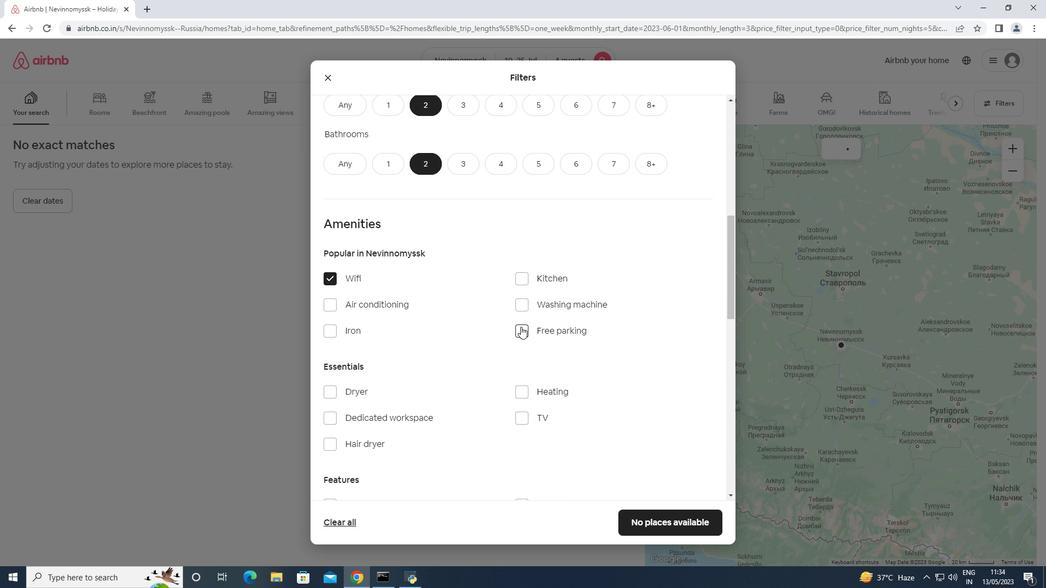 
Action: Mouse moved to (530, 416)
Screenshot: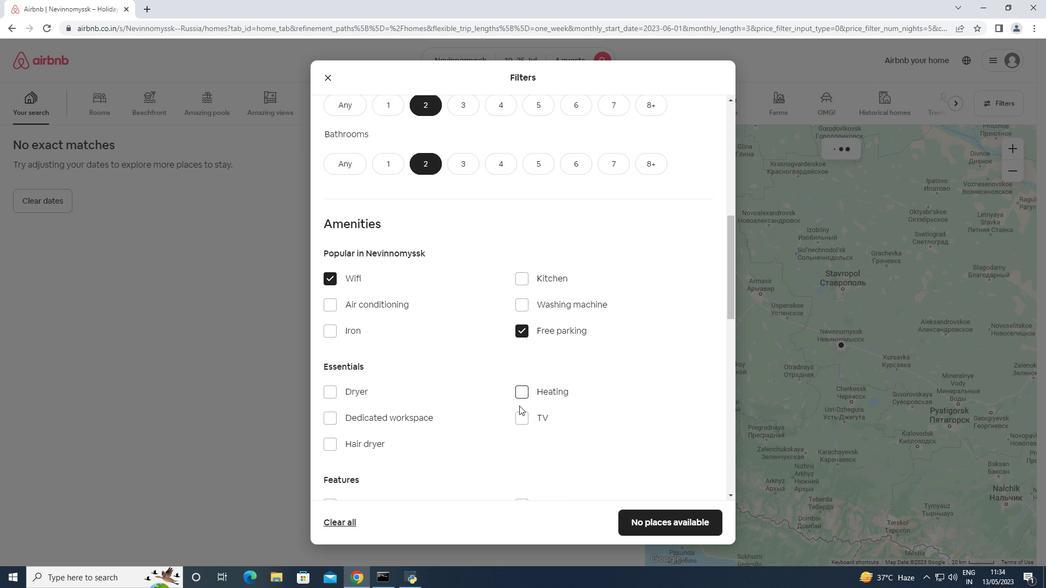 
Action: Mouse pressed left at (530, 416)
Screenshot: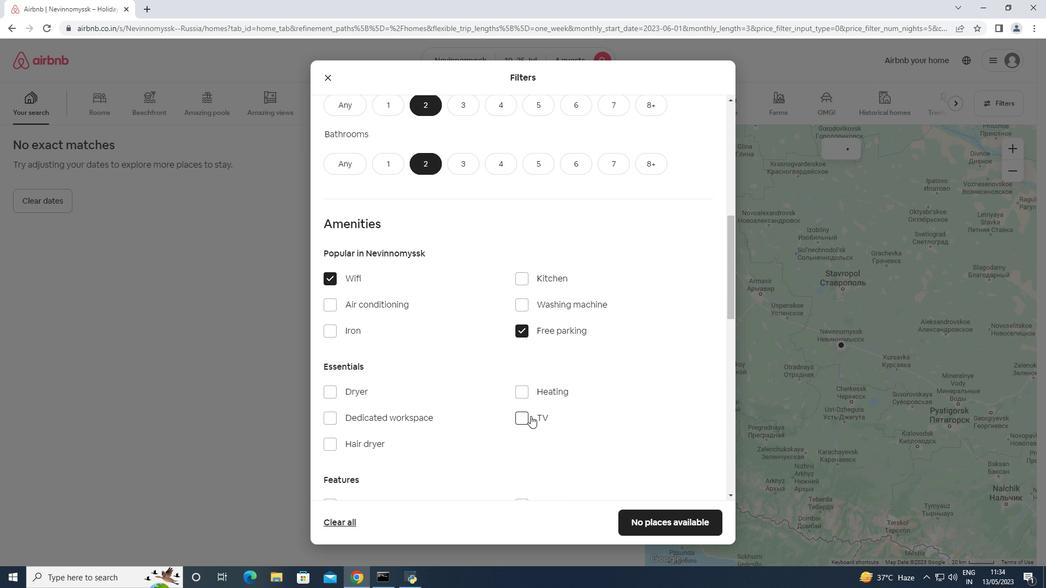 
Action: Mouse moved to (531, 409)
Screenshot: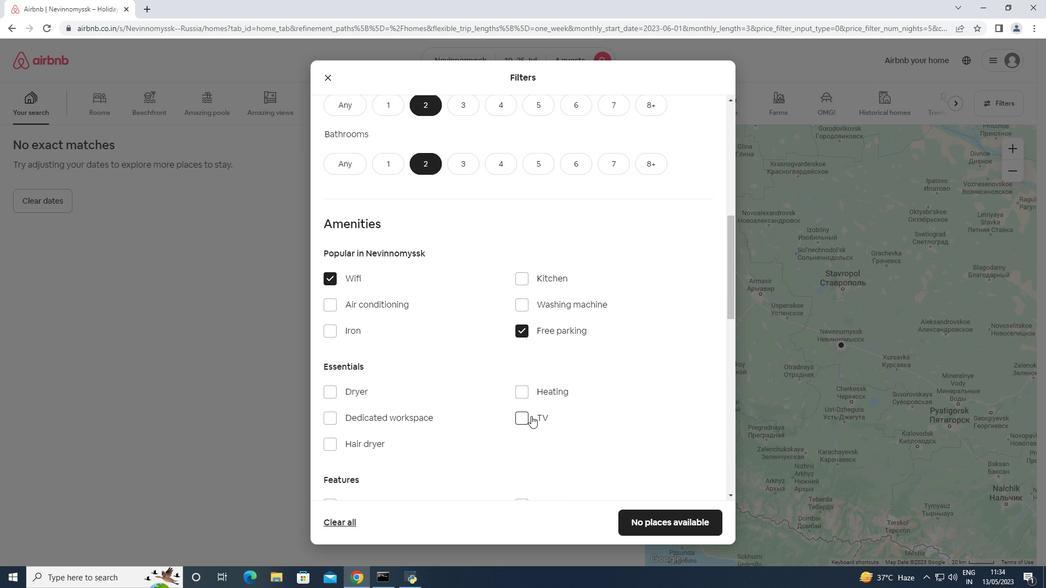 
Action: Mouse scrolled (531, 409) with delta (0, 0)
Screenshot: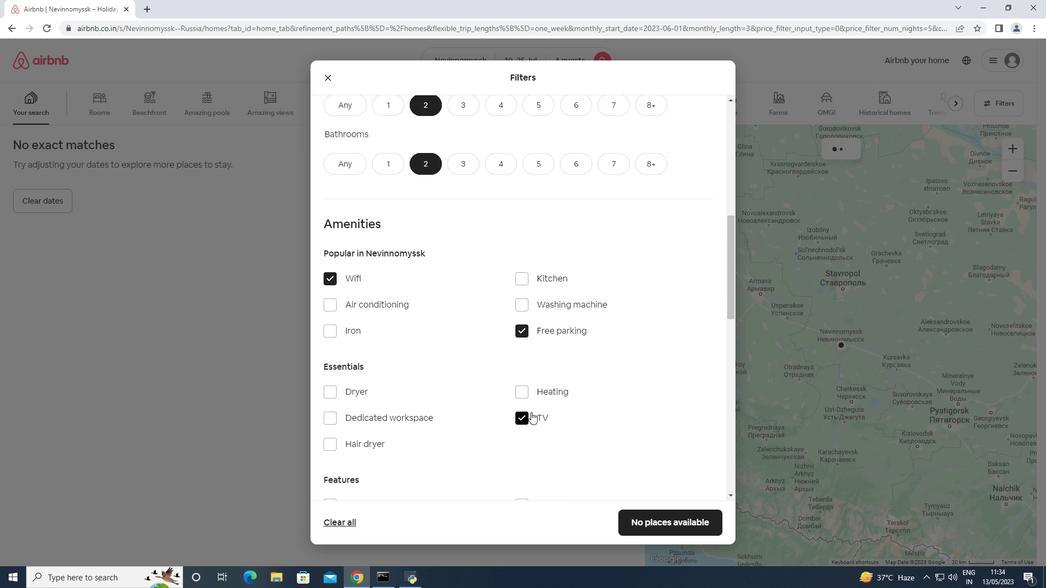 
Action: Mouse scrolled (531, 409) with delta (0, 0)
Screenshot: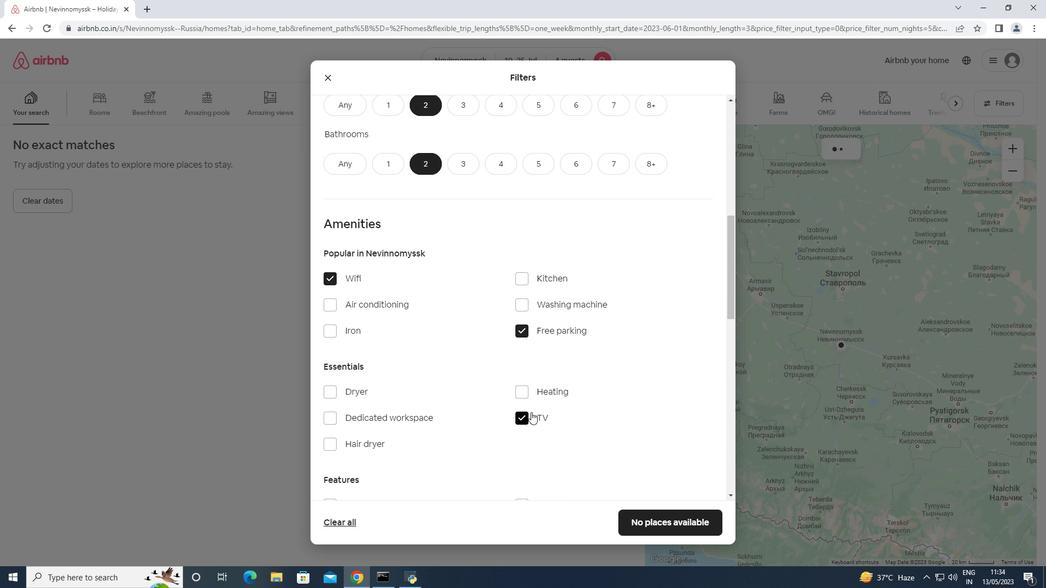 
Action: Mouse moved to (491, 416)
Screenshot: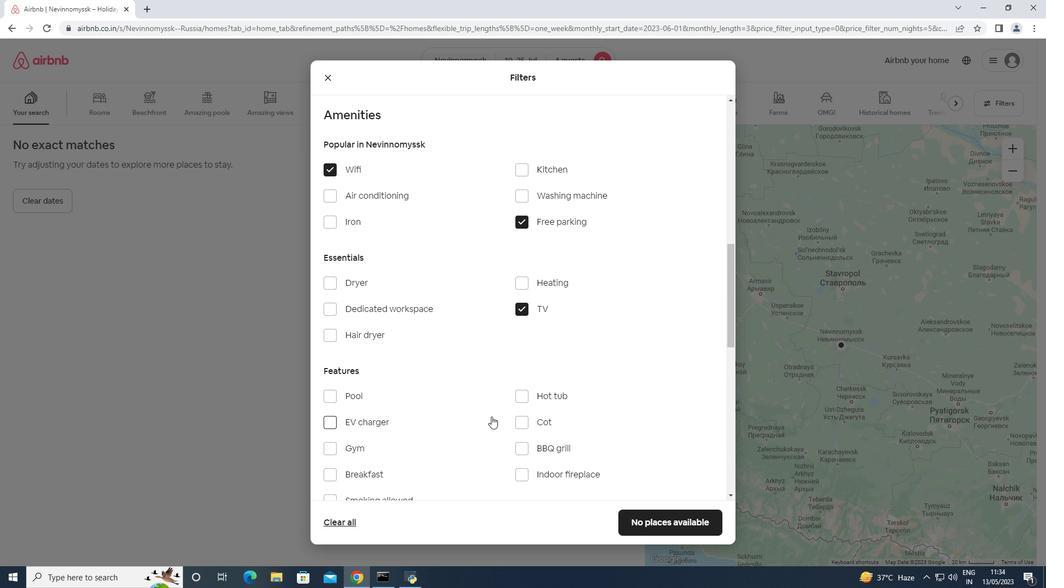 
Action: Mouse scrolled (491, 416) with delta (0, 0)
Screenshot: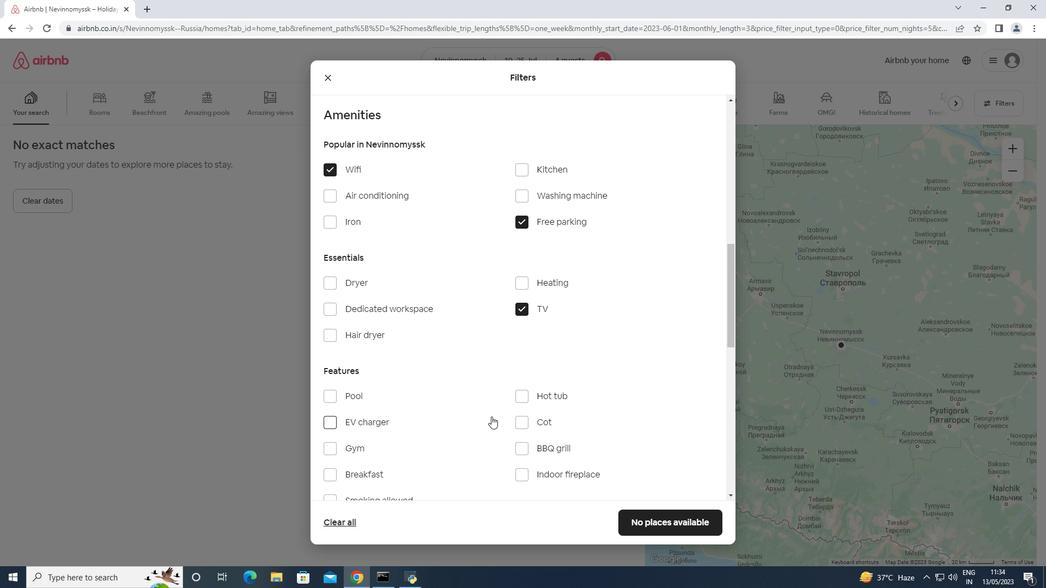 
Action: Mouse scrolled (491, 416) with delta (0, 0)
Screenshot: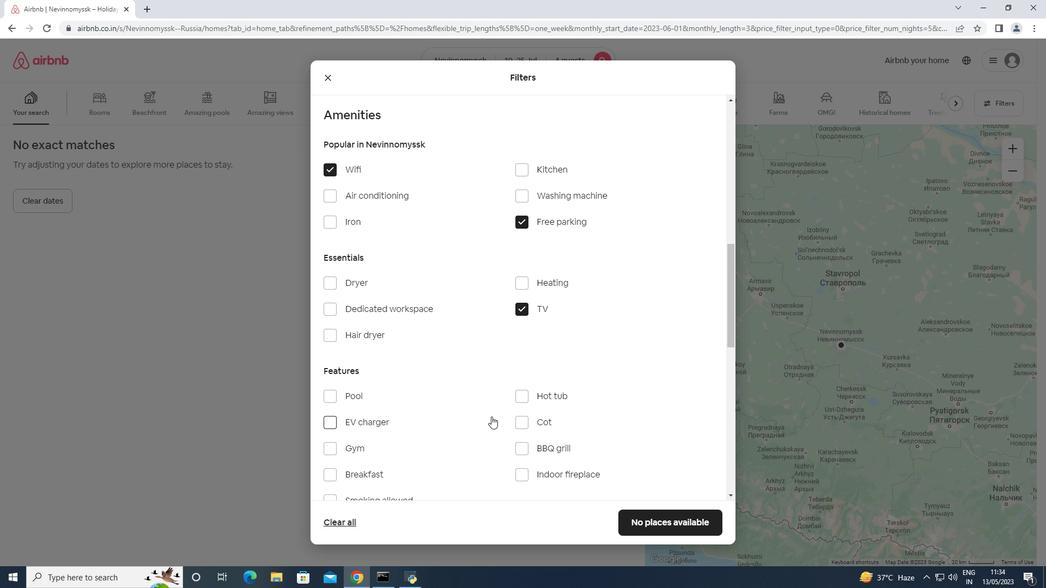 
Action: Mouse moved to (395, 364)
Screenshot: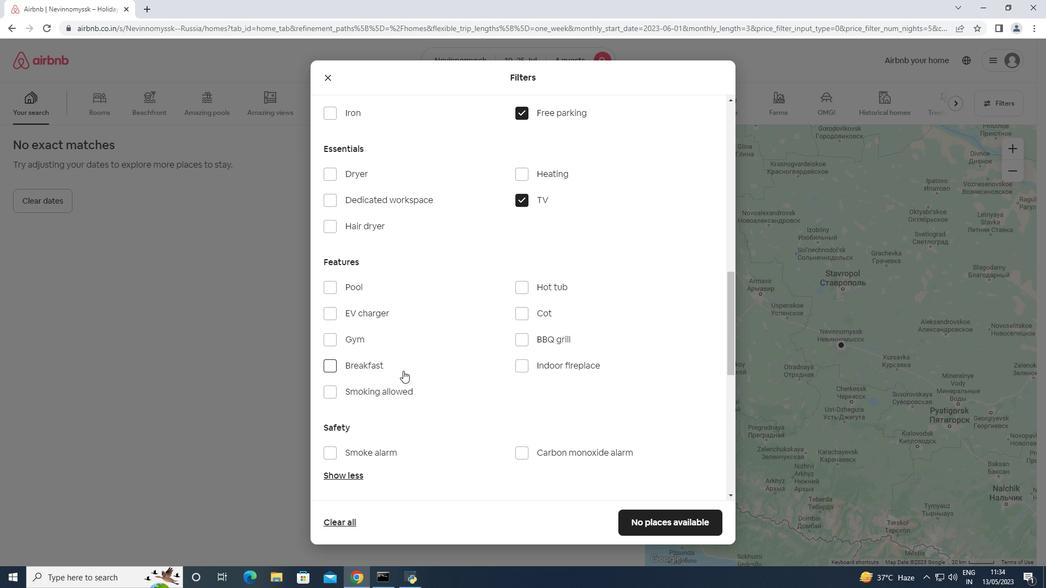 
Action: Mouse pressed left at (395, 364)
Screenshot: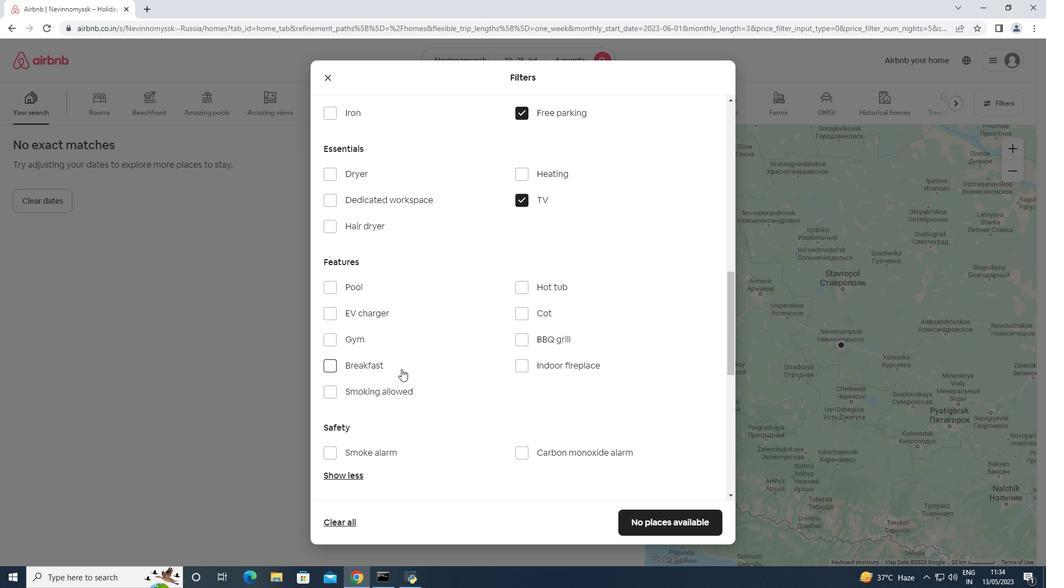 
Action: Mouse moved to (378, 340)
Screenshot: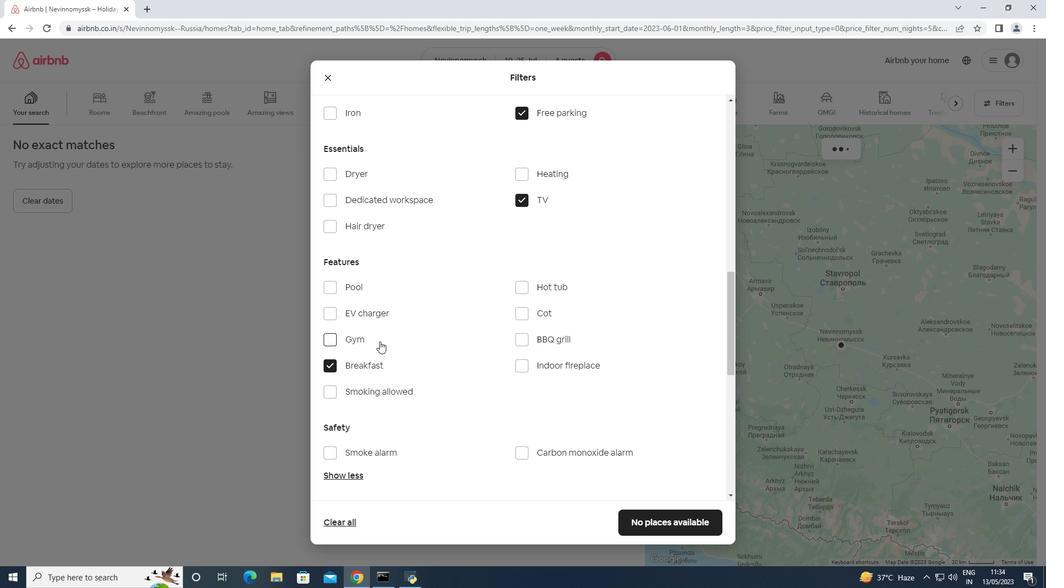 
Action: Mouse pressed left at (378, 340)
Screenshot: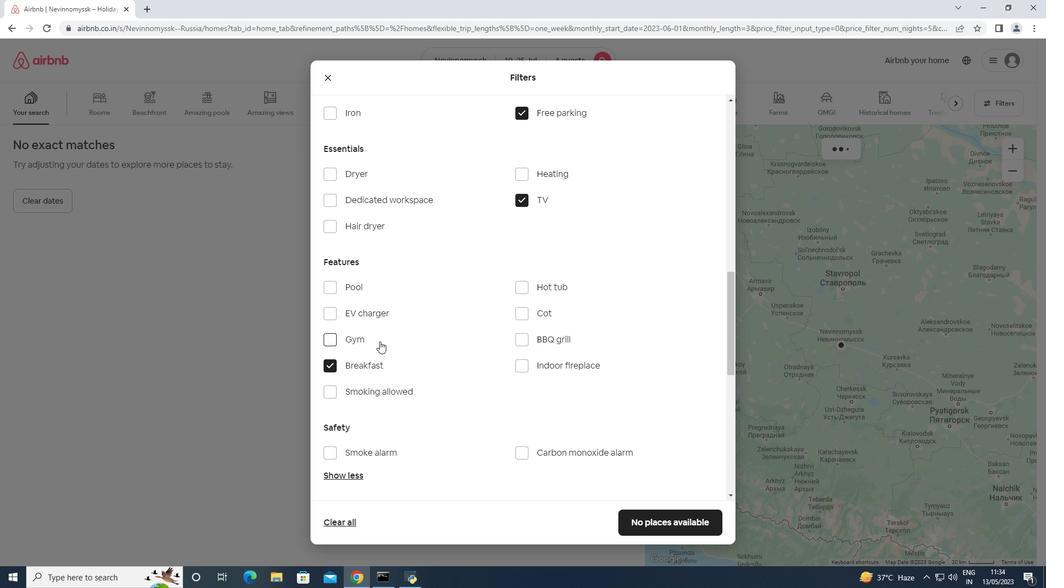 
Action: Mouse moved to (379, 339)
Screenshot: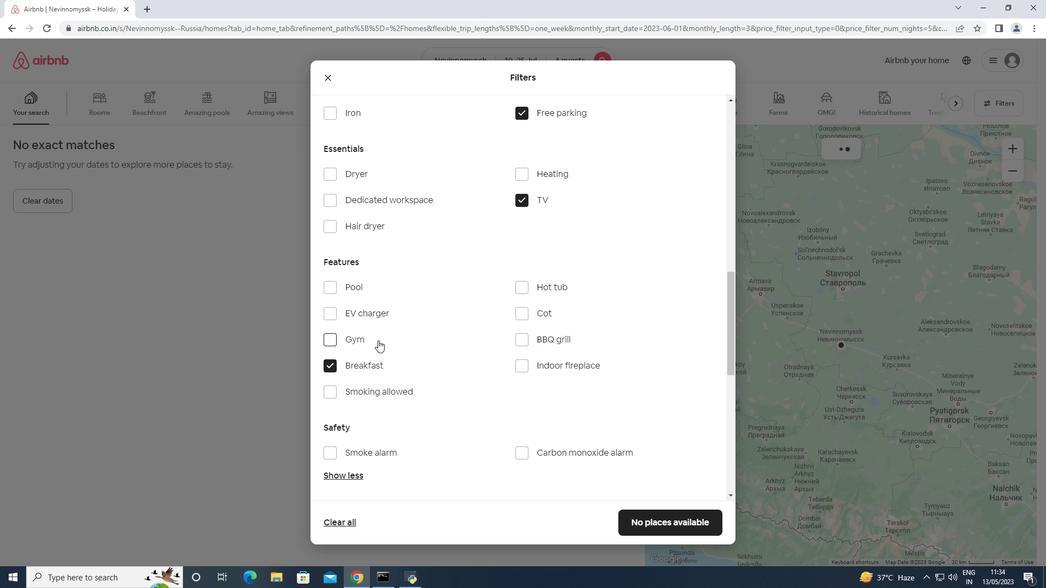 
Action: Mouse scrolled (379, 338) with delta (0, 0)
Screenshot: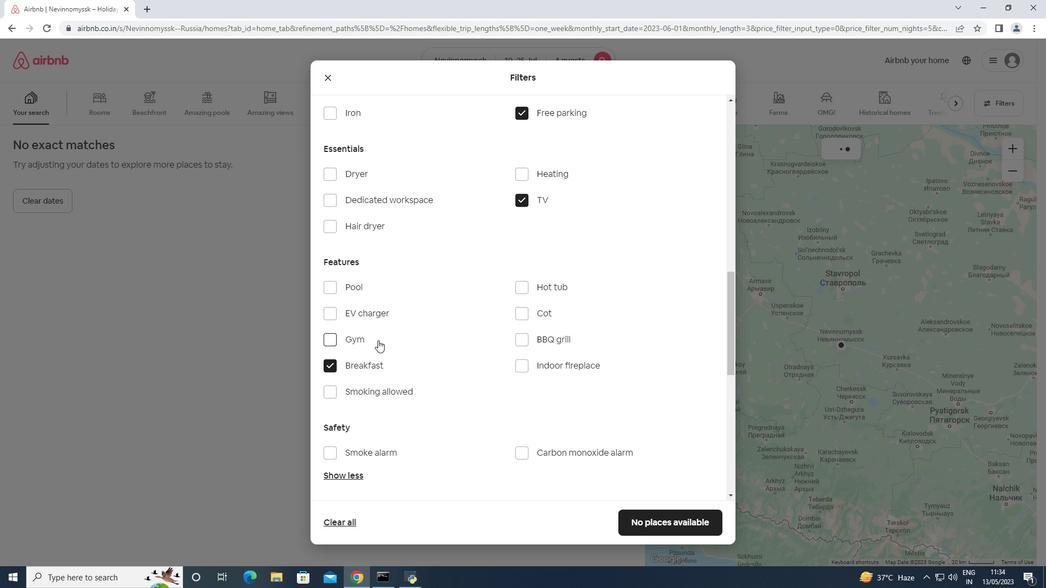 
Action: Mouse scrolled (379, 338) with delta (0, 0)
Screenshot: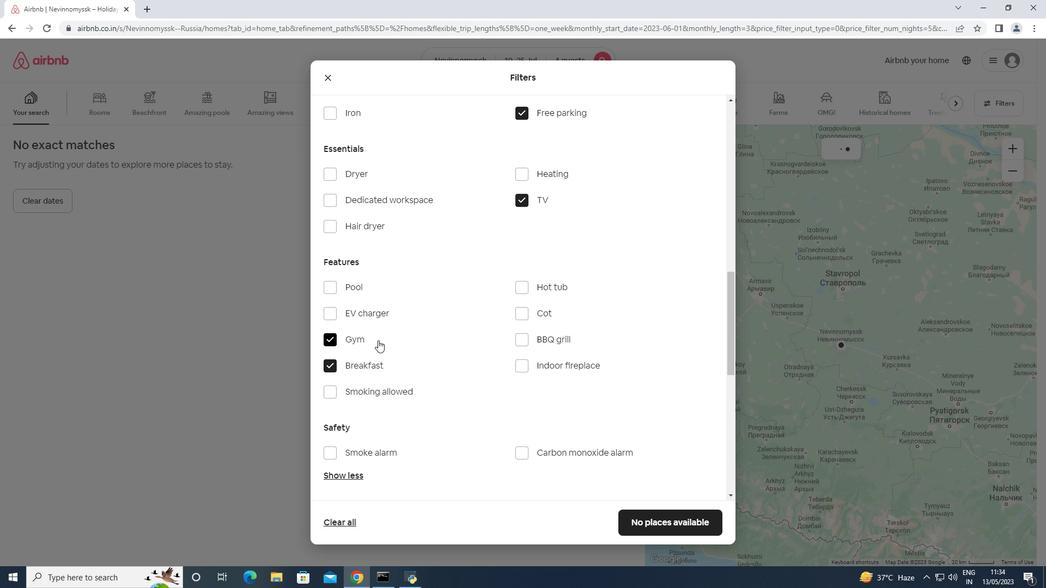 
Action: Mouse scrolled (379, 338) with delta (0, 0)
Screenshot: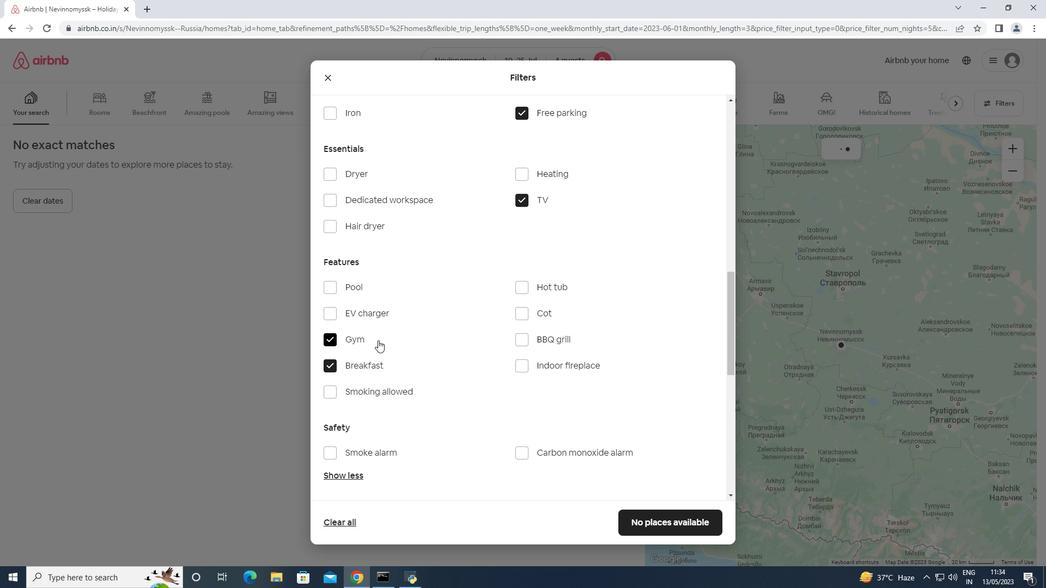 
Action: Mouse scrolled (379, 338) with delta (0, 0)
Screenshot: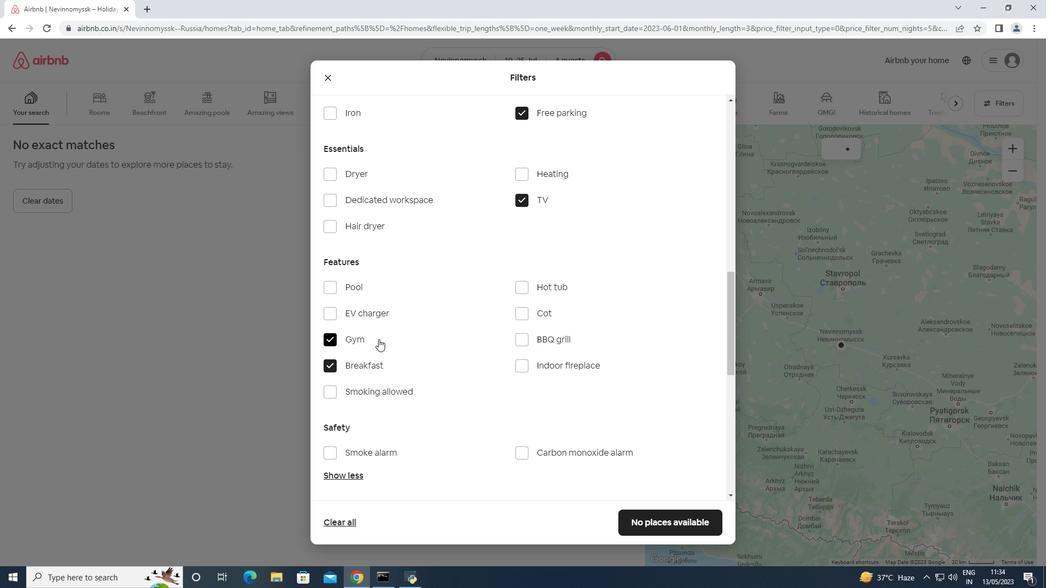 
Action: Mouse scrolled (379, 338) with delta (0, 0)
Screenshot: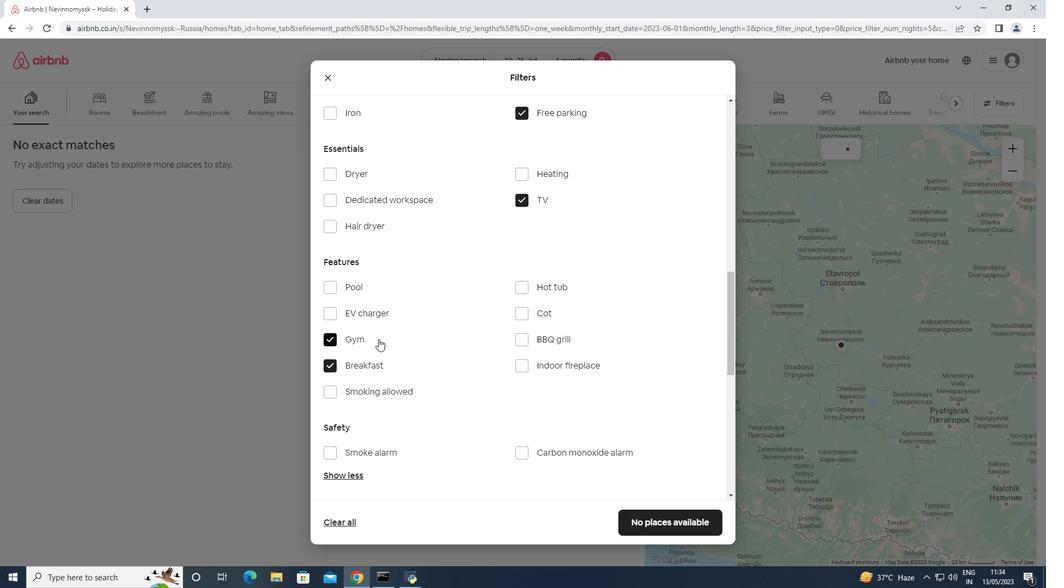 
Action: Mouse moved to (685, 331)
Screenshot: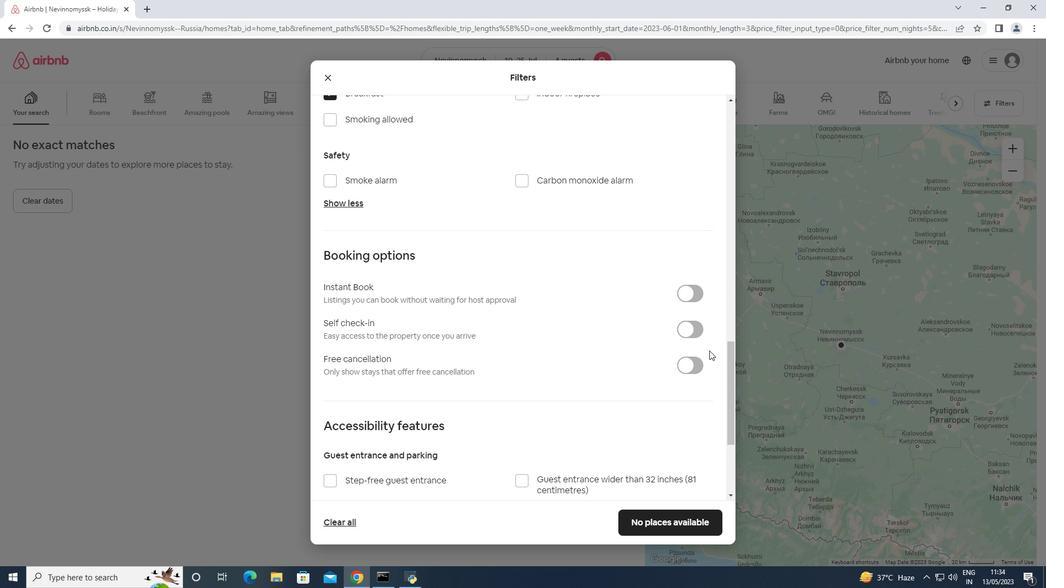 
Action: Mouse pressed left at (685, 331)
Screenshot: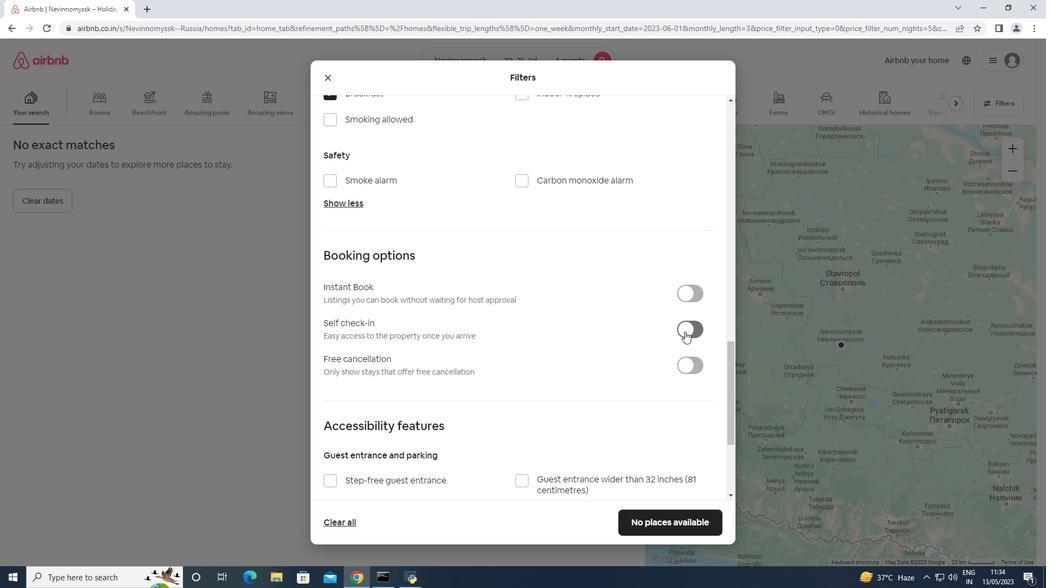
Action: Mouse moved to (675, 330)
Screenshot: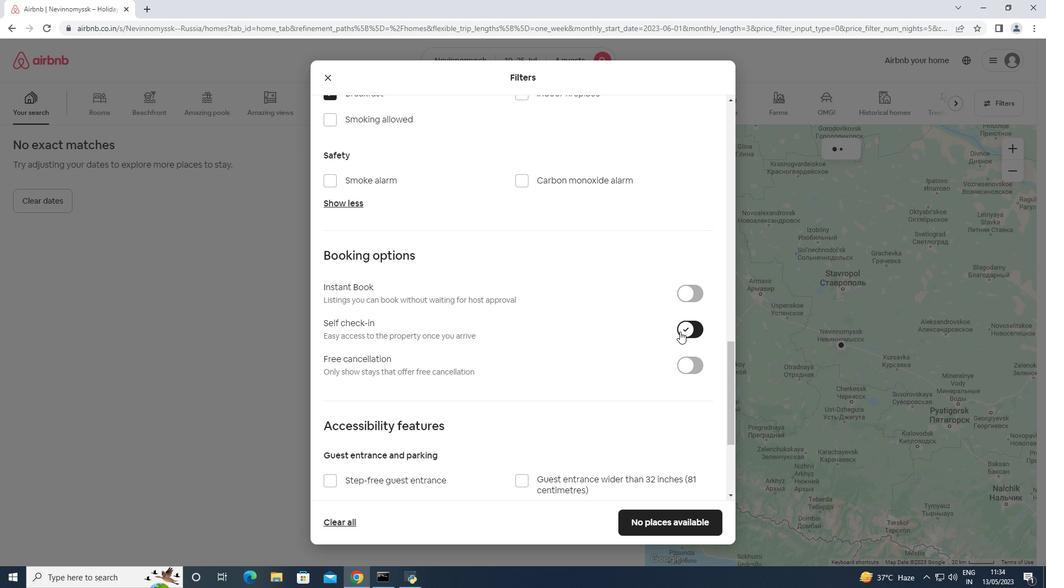
Action: Mouse scrolled (675, 329) with delta (0, 0)
Screenshot: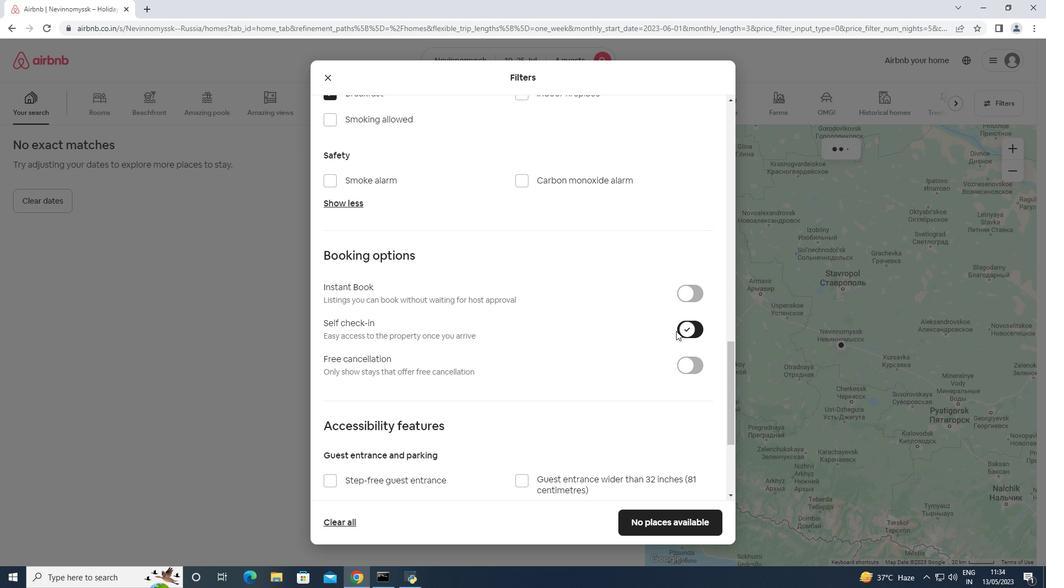 
Action: Mouse scrolled (675, 329) with delta (0, 0)
Screenshot: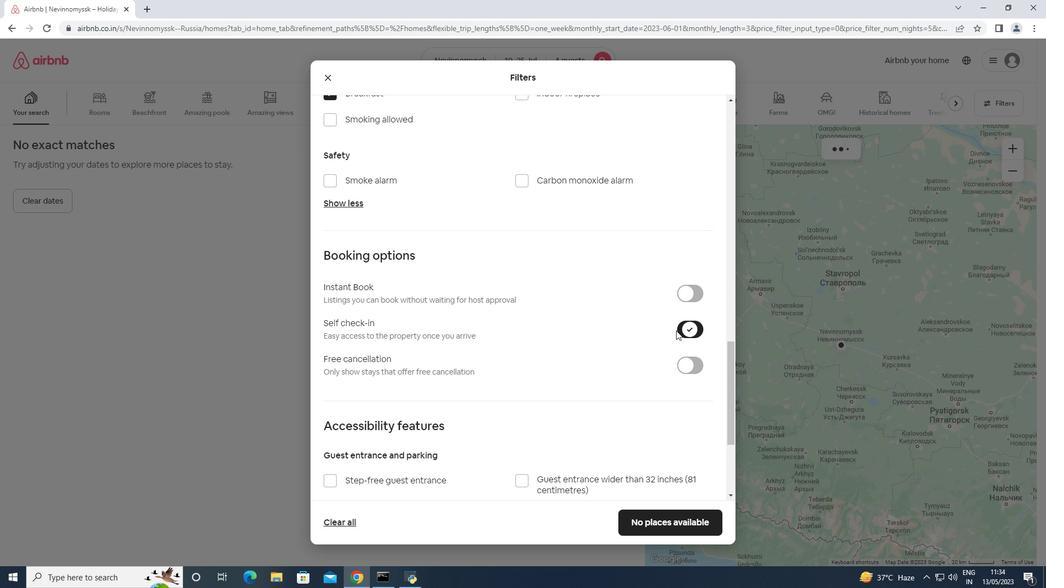 
Action: Mouse scrolled (675, 329) with delta (0, 0)
Screenshot: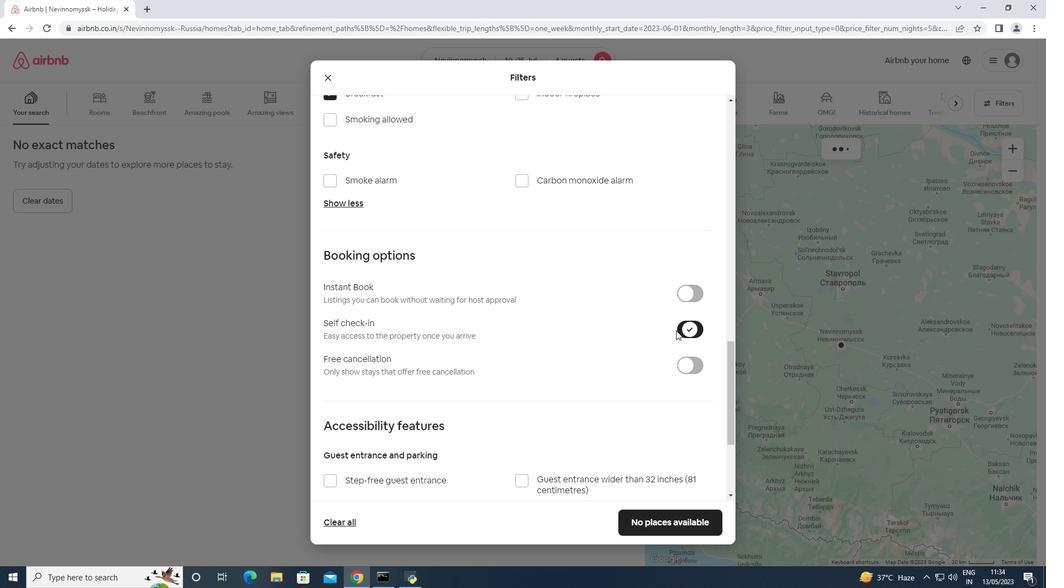 
Action: Mouse scrolled (675, 329) with delta (0, 0)
Screenshot: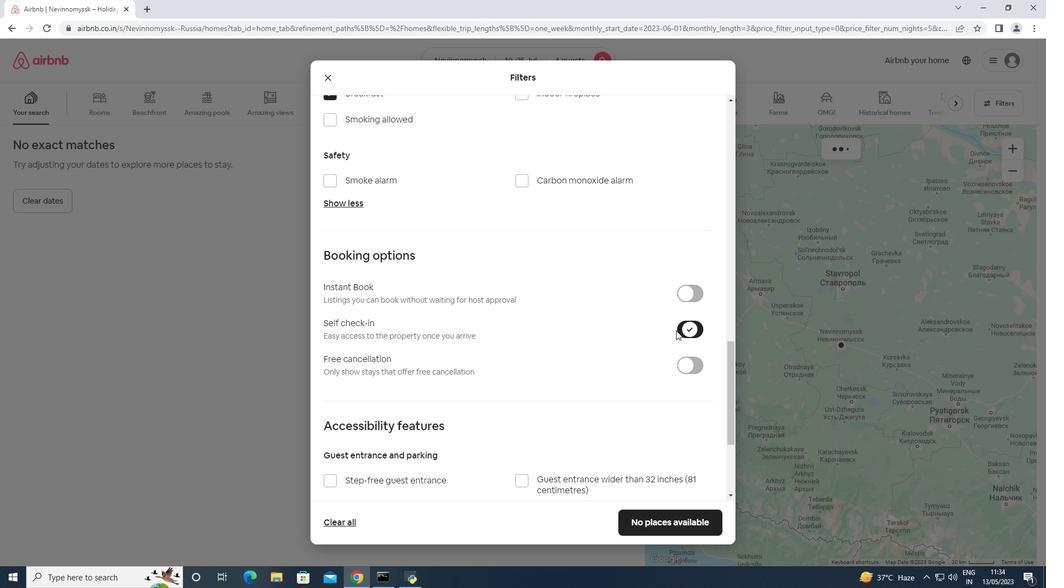 
Action: Mouse scrolled (675, 329) with delta (0, 0)
Screenshot: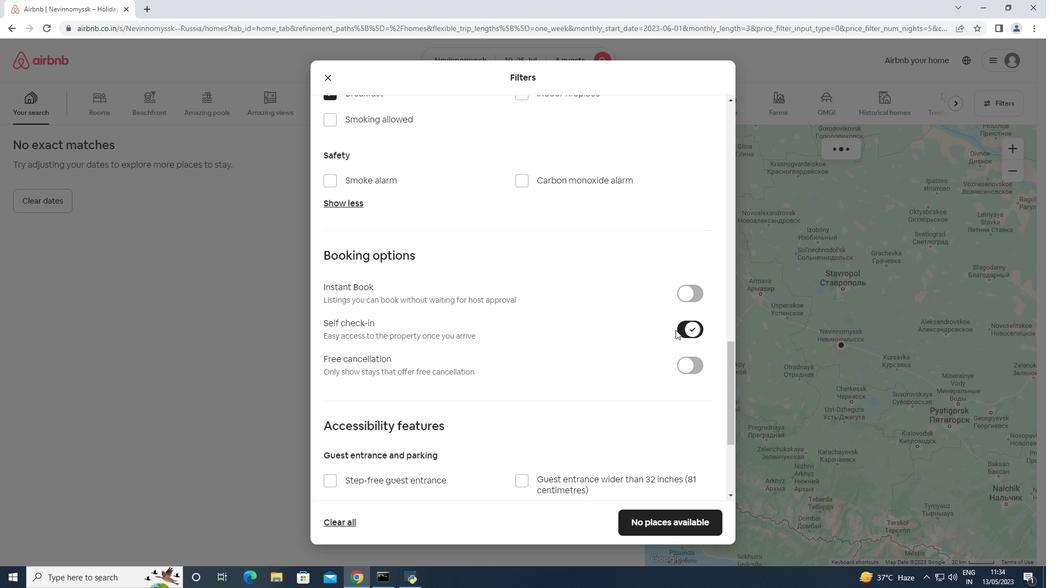 
Action: Mouse scrolled (675, 329) with delta (0, 0)
Screenshot: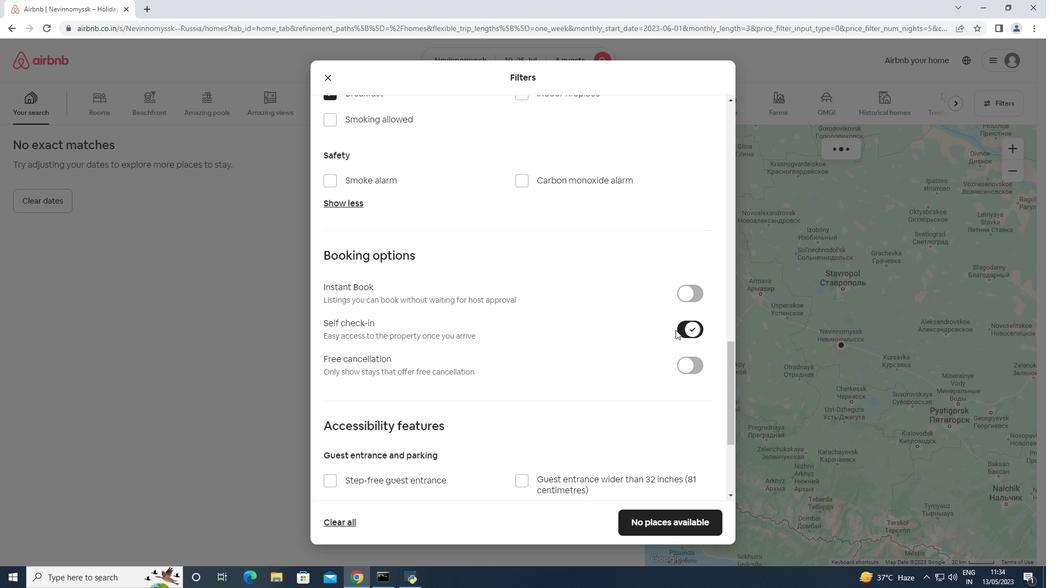 
Action: Mouse scrolled (675, 329) with delta (0, 0)
Screenshot: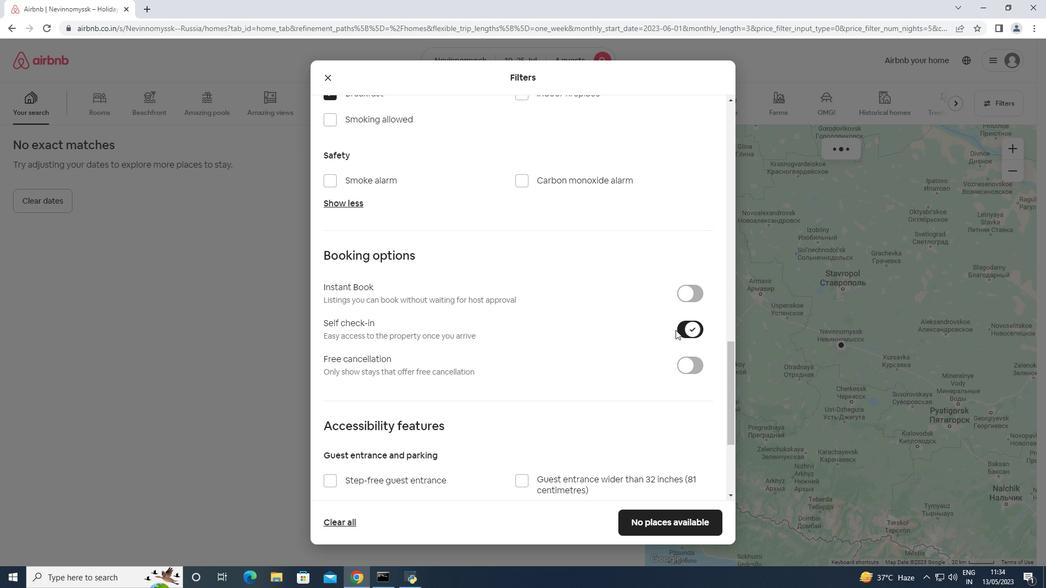 
Action: Mouse moved to (425, 426)
Screenshot: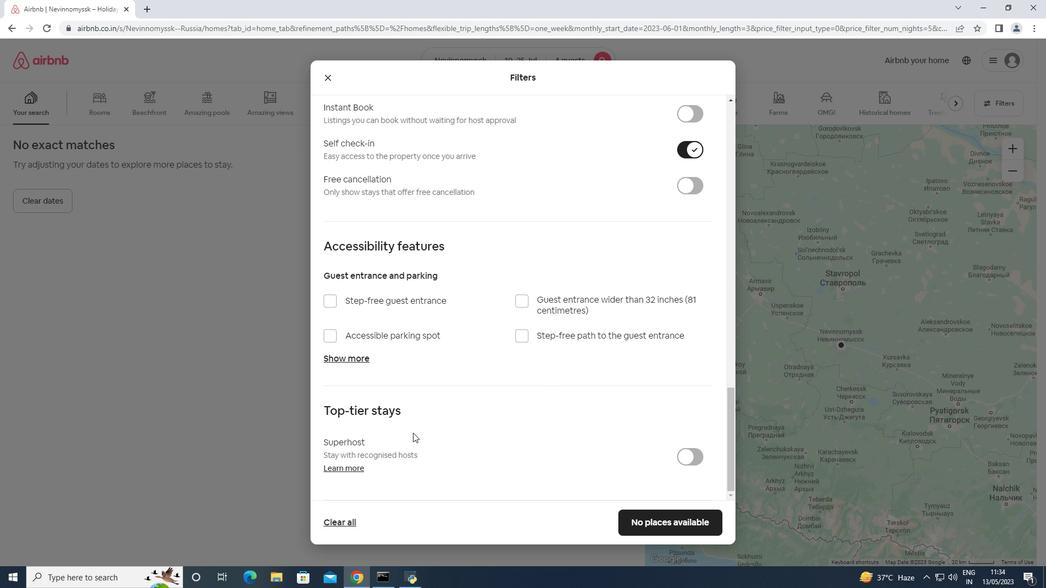 
Action: Mouse scrolled (425, 425) with delta (0, 0)
Screenshot: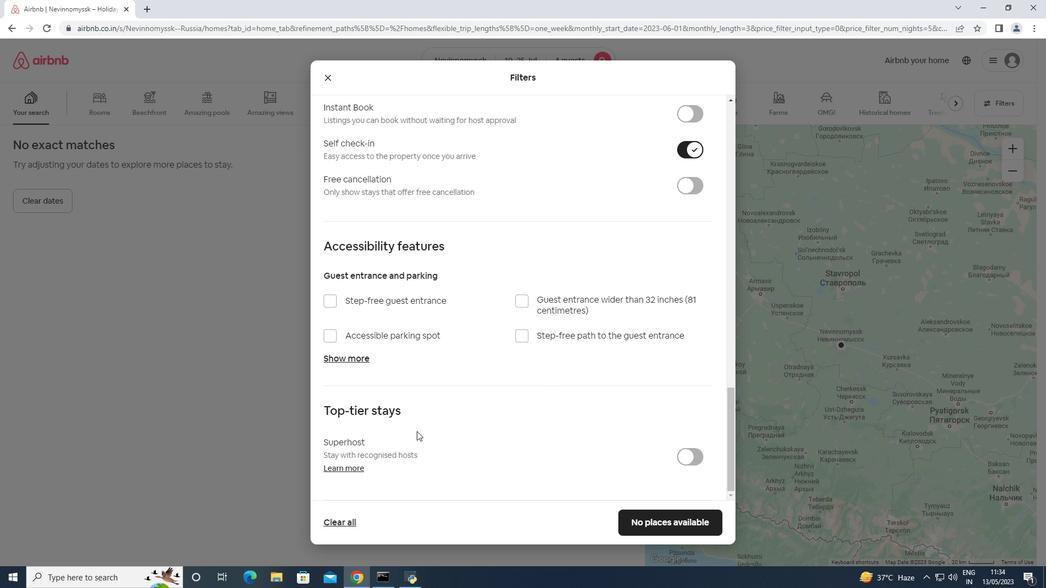 
Action: Mouse scrolled (425, 425) with delta (0, 0)
Screenshot: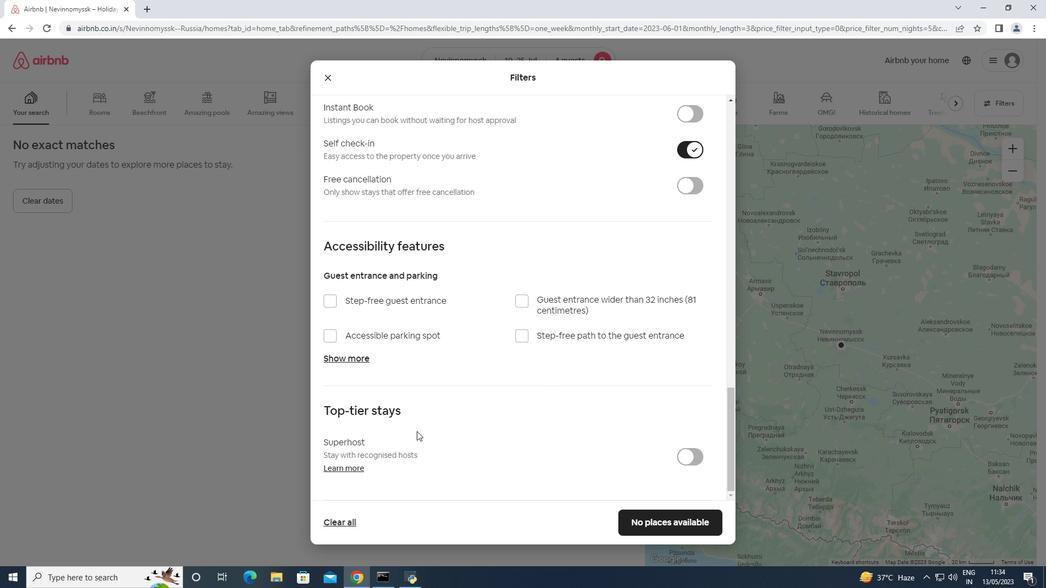 
Action: Mouse scrolled (425, 425) with delta (0, 0)
Screenshot: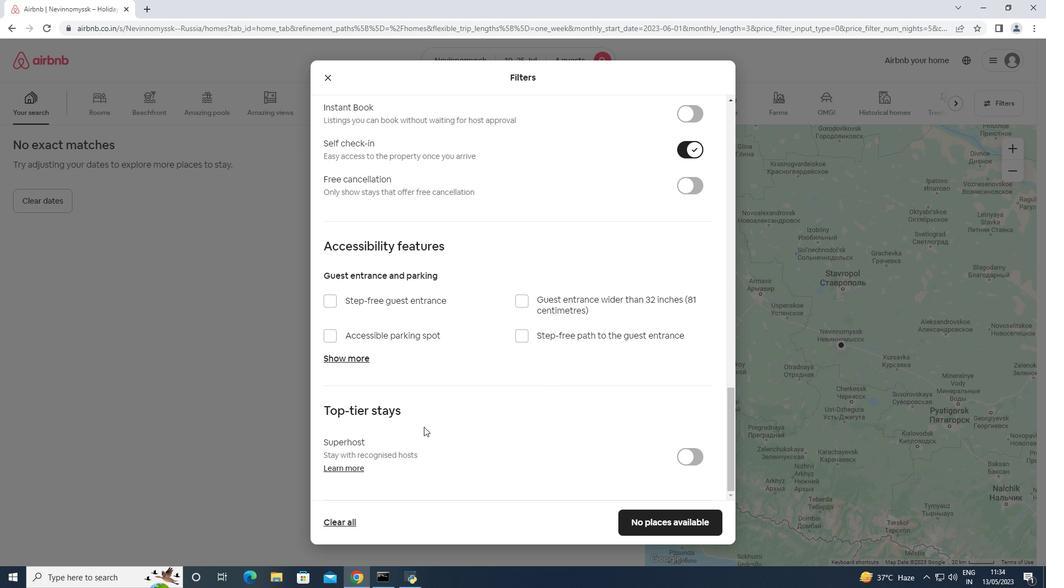 
Action: Mouse scrolled (425, 426) with delta (0, 0)
Screenshot: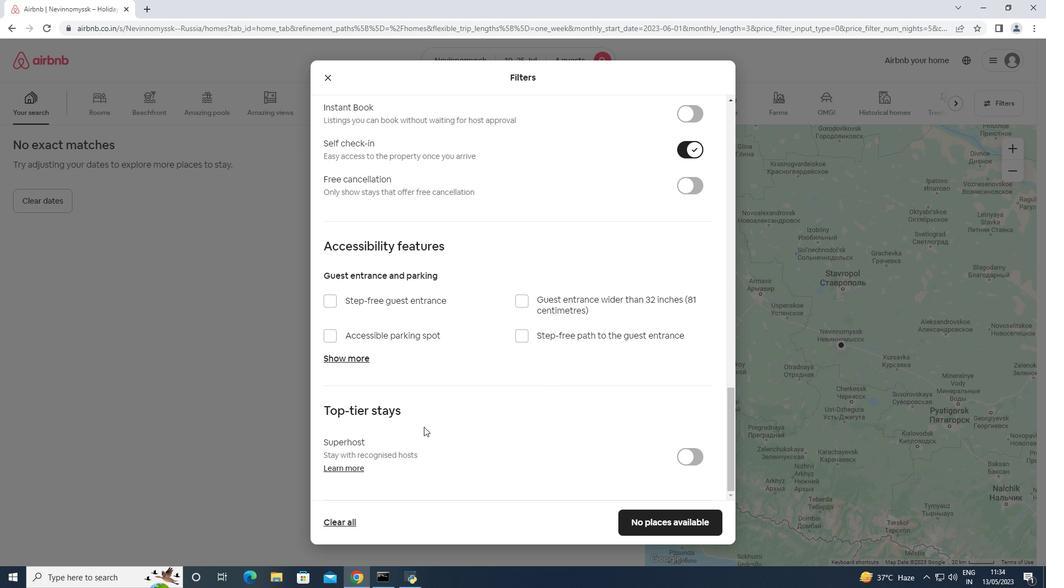 
Action: Mouse scrolled (425, 425) with delta (0, 0)
Screenshot: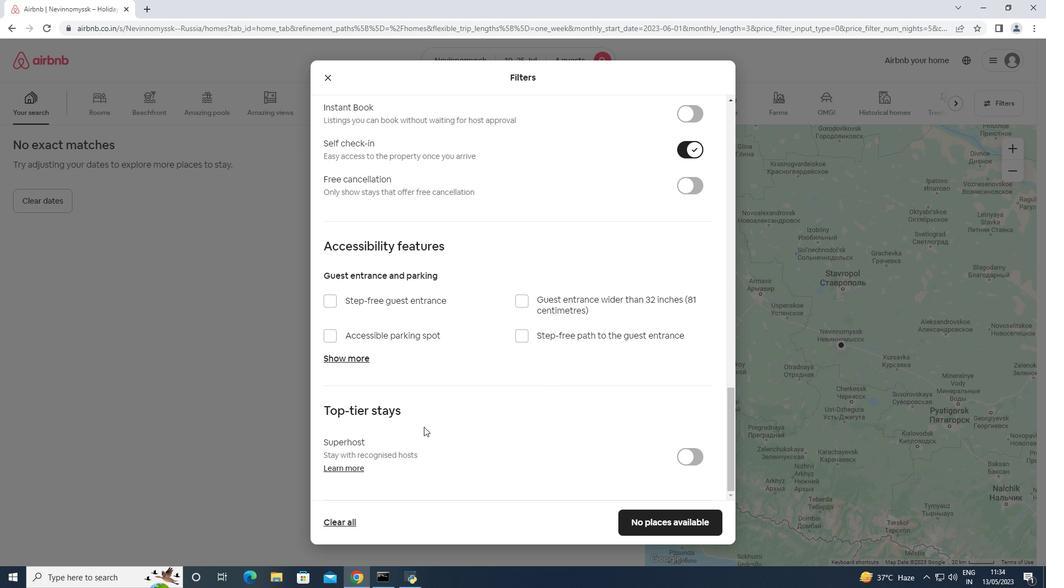 
Action: Mouse moved to (666, 516)
Screenshot: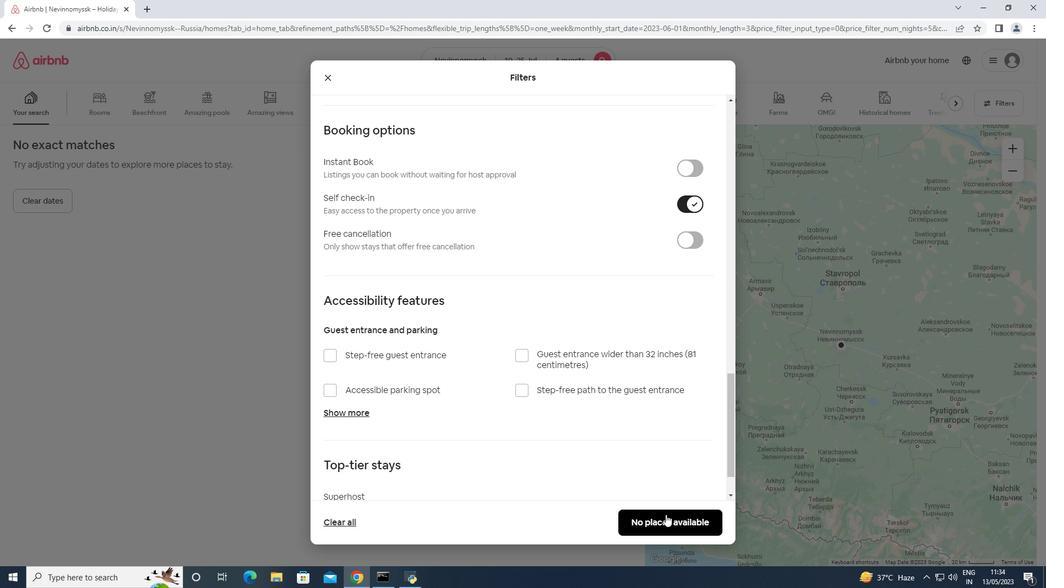 
Action: Mouse pressed left at (666, 516)
Screenshot: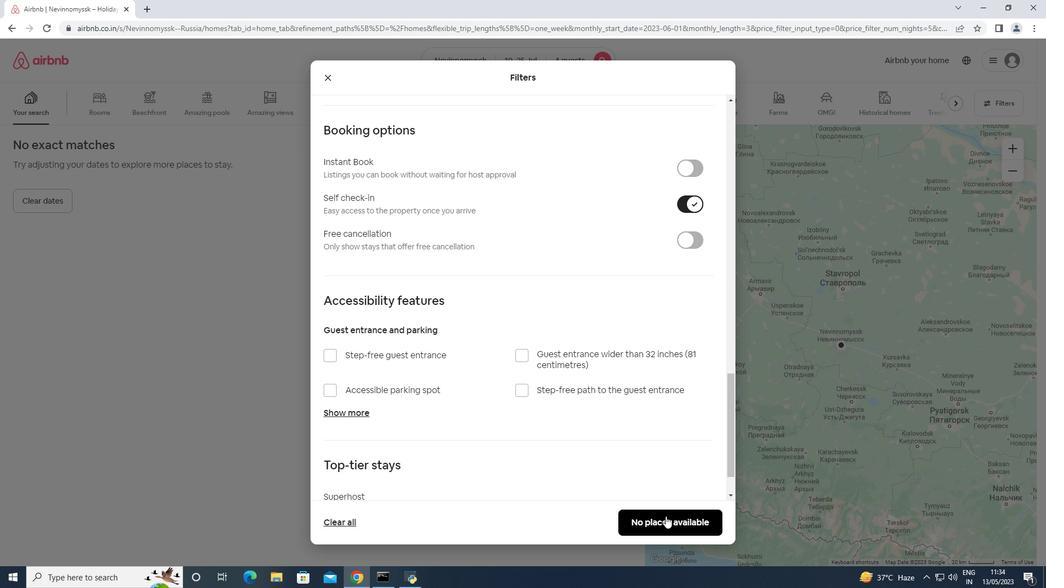 
Action: Mouse moved to (590, 277)
Screenshot: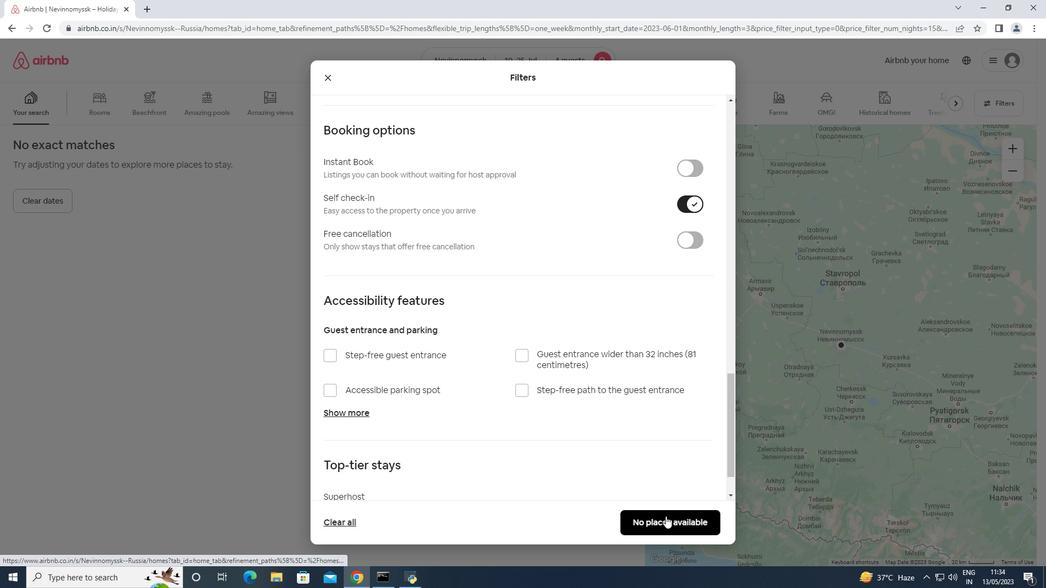
